 Task: Look for space in Nuevo Imperial, Peru from 11th June, 2023 to 17th June, 2023 for 1 adult in price range Rs.5000 to Rs.12000. Place can be private room with 1 bedroom having 1 bed and 1 bathroom. Property type can be house, flat, guest house, hotel. Booking option can be shelf check-in. Required host language is English.
Action: Mouse pressed left at (414, 106)
Screenshot: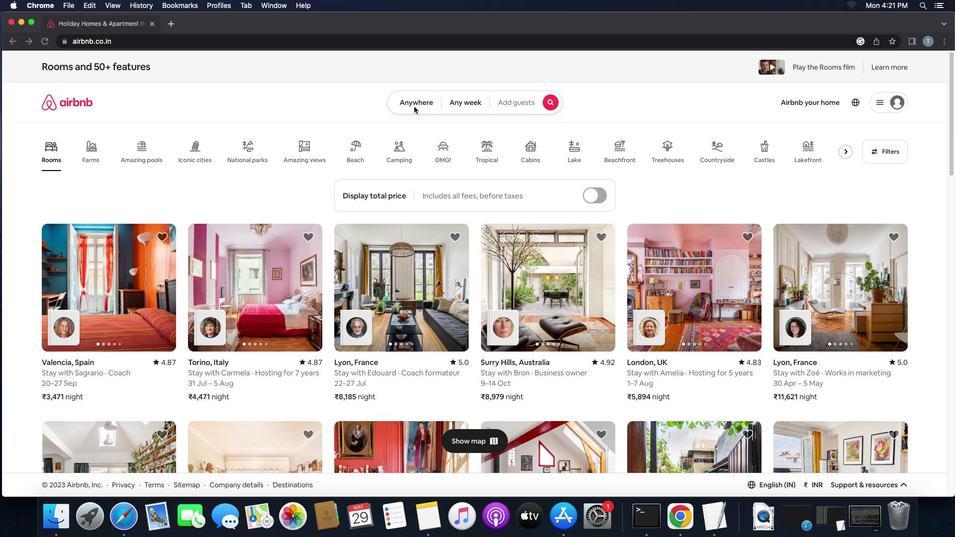 
Action: Mouse pressed left at (414, 106)
Screenshot: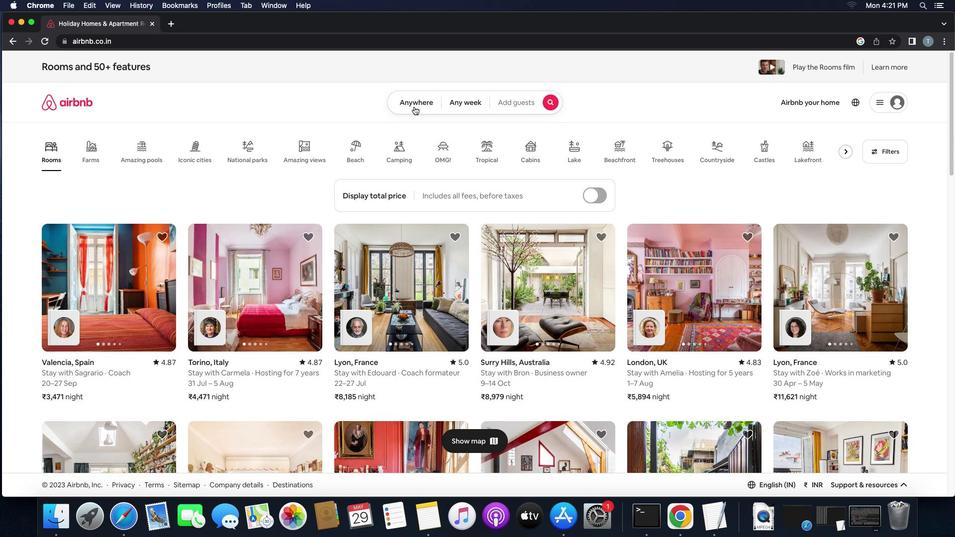 
Action: Mouse moved to (365, 140)
Screenshot: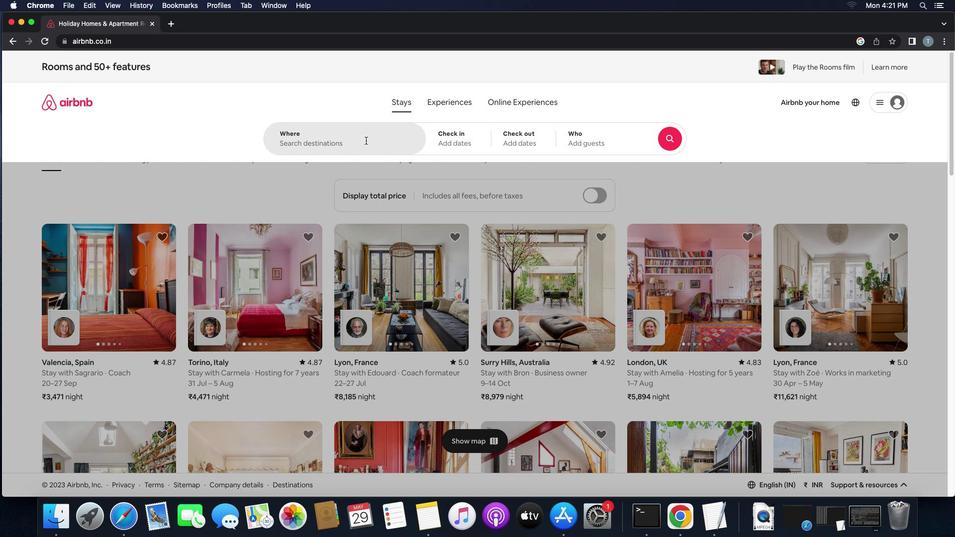 
Action: Mouse pressed left at (365, 140)
Screenshot: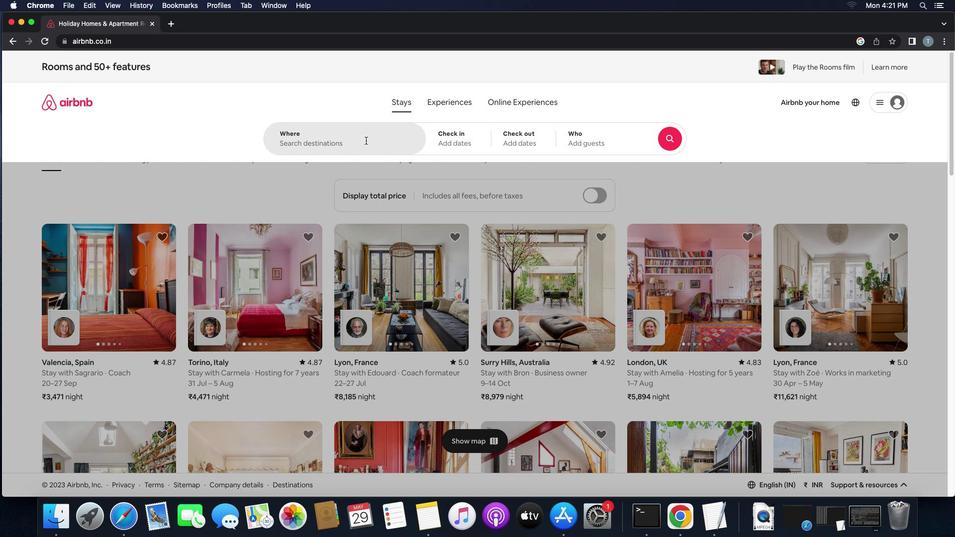 
Action: Key pressed Key.shift'N''u''e''v''o'',''i''m''p''e'
Screenshot: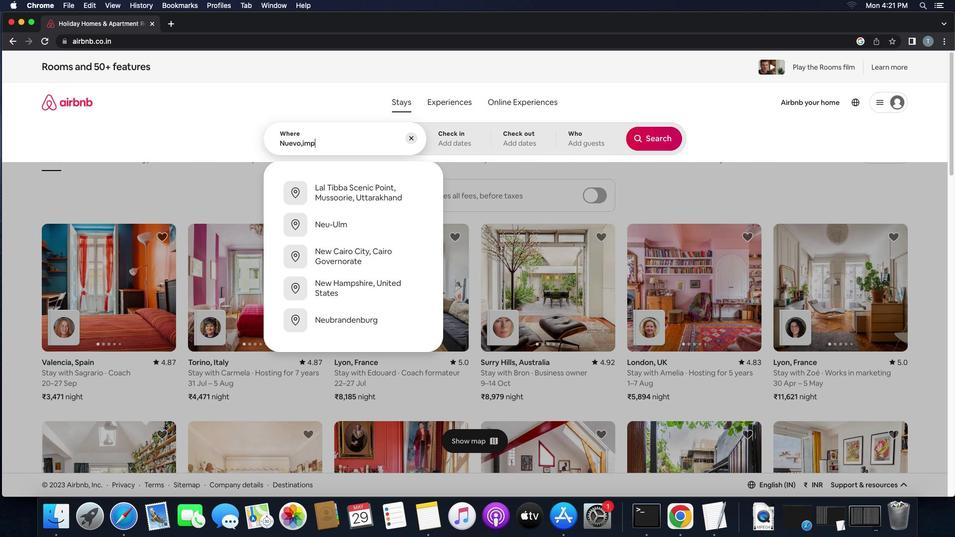 
Action: Mouse moved to (335, 194)
Screenshot: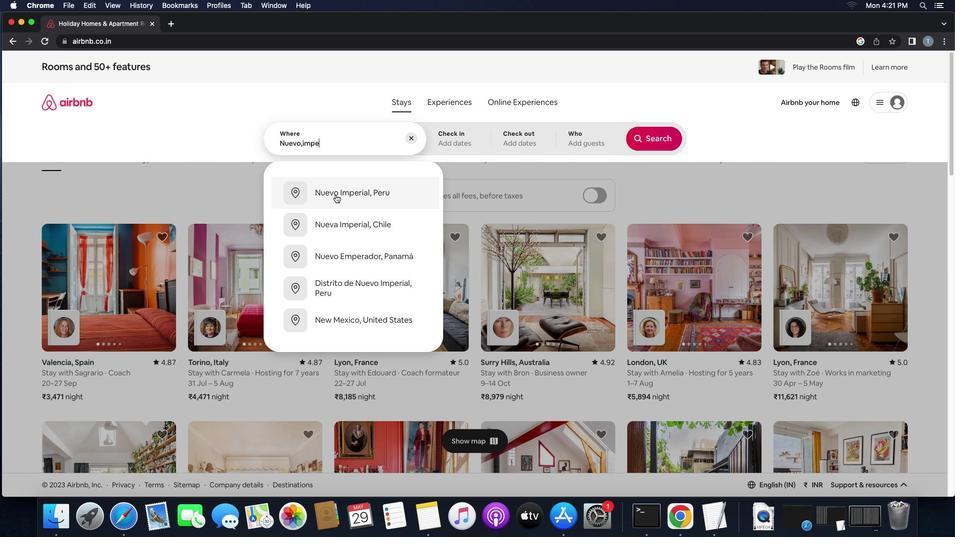 
Action: Mouse pressed left at (335, 194)
Screenshot: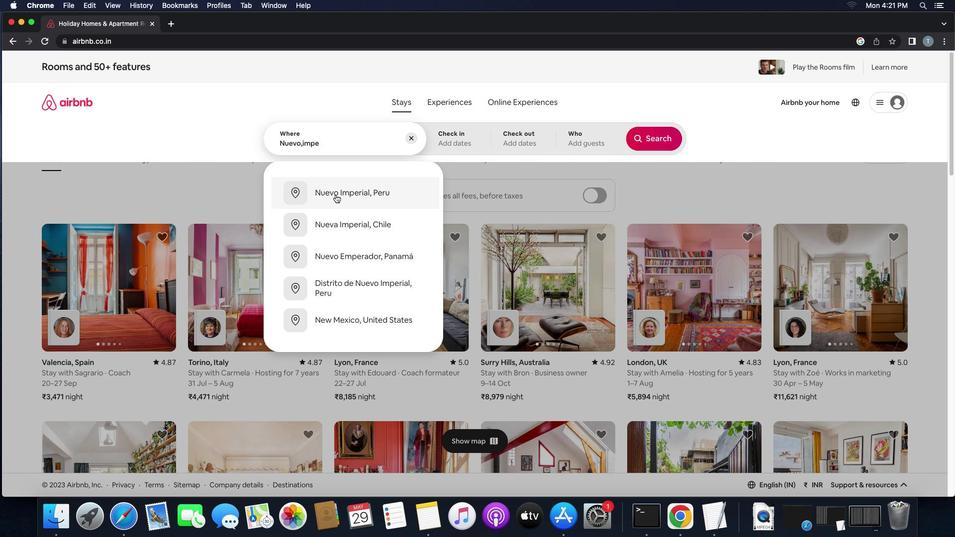 
Action: Mouse moved to (492, 306)
Screenshot: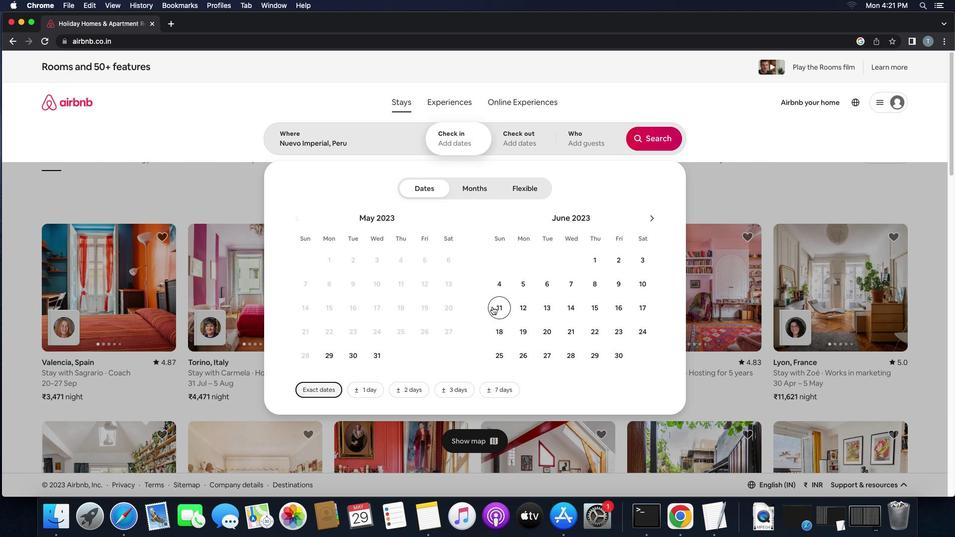 
Action: Mouse pressed left at (492, 306)
Screenshot: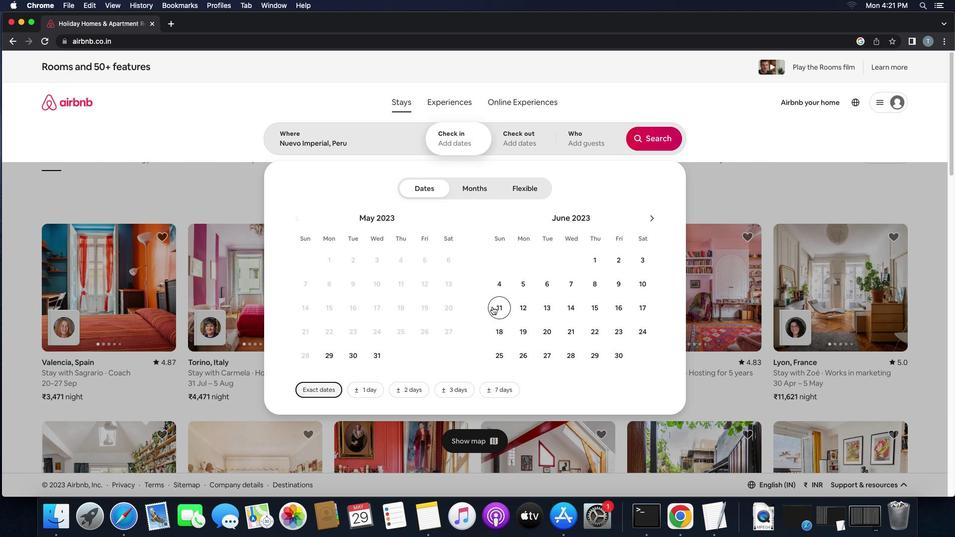 
Action: Mouse moved to (644, 308)
Screenshot: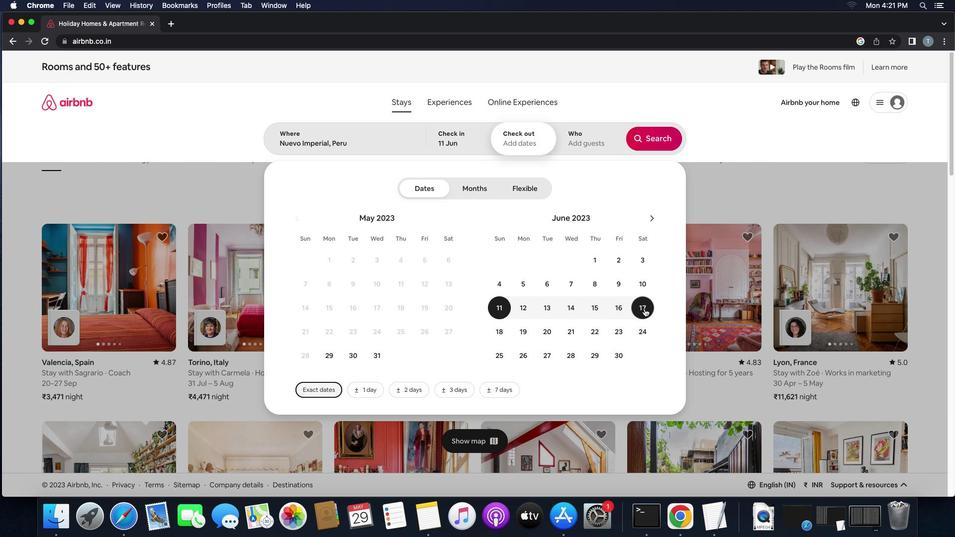 
Action: Mouse pressed left at (644, 308)
Screenshot: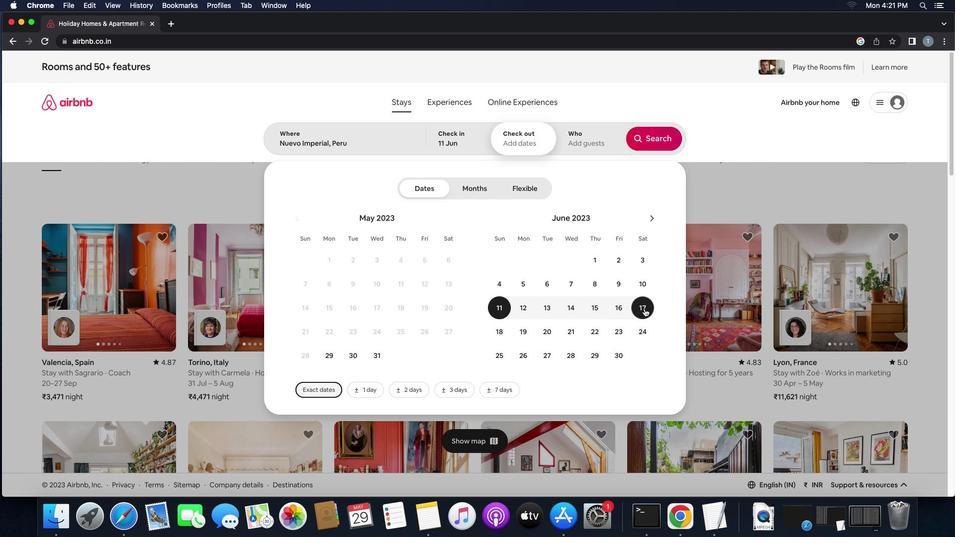 
Action: Mouse moved to (588, 147)
Screenshot: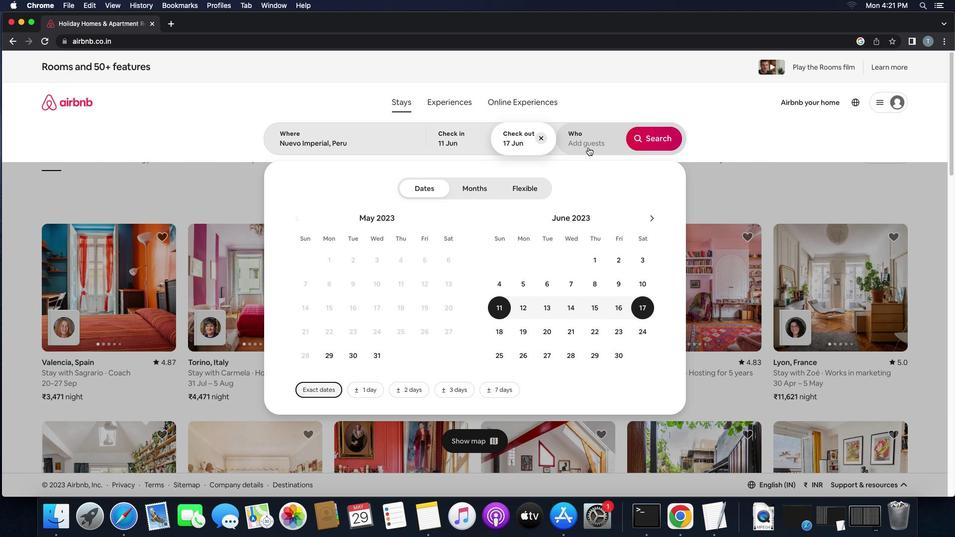 
Action: Mouse pressed left at (588, 147)
Screenshot: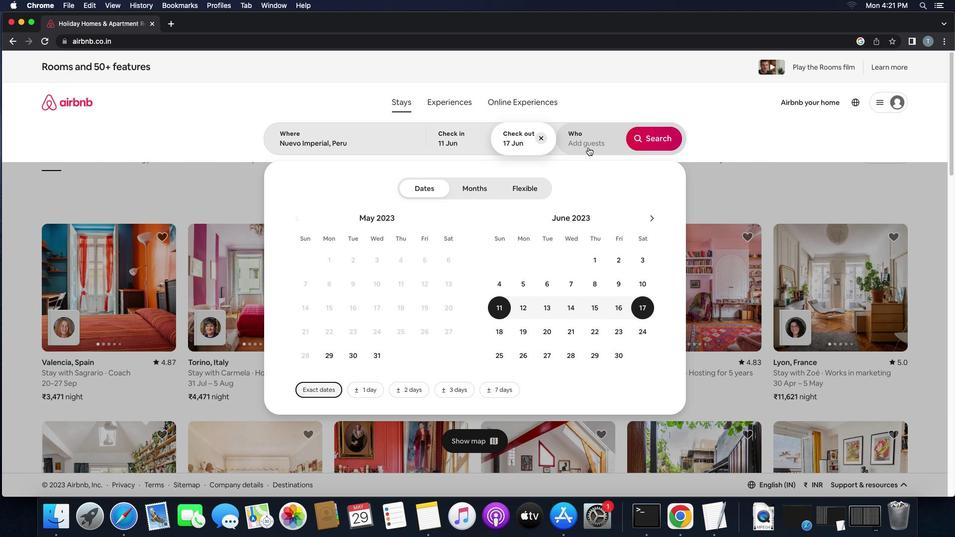 
Action: Mouse moved to (658, 191)
Screenshot: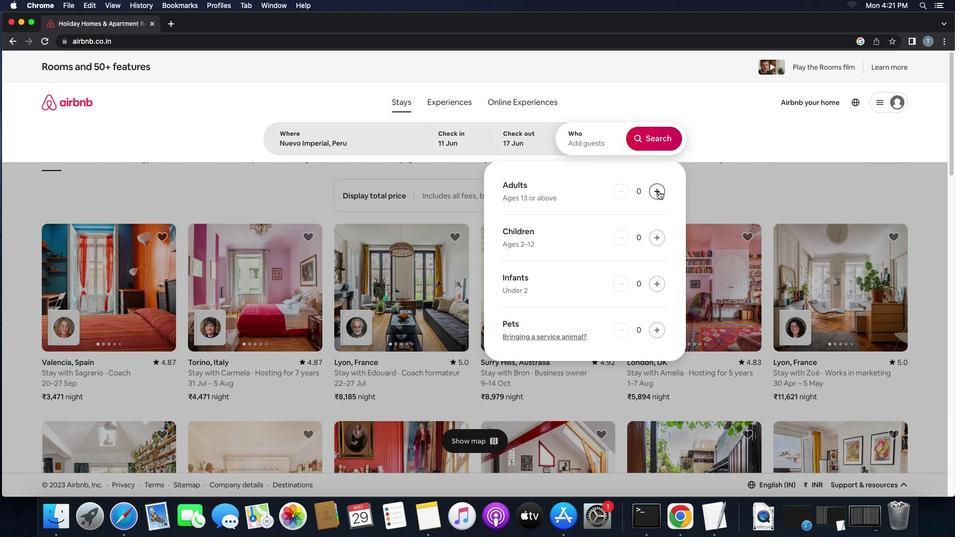 
Action: Mouse pressed left at (658, 191)
Screenshot: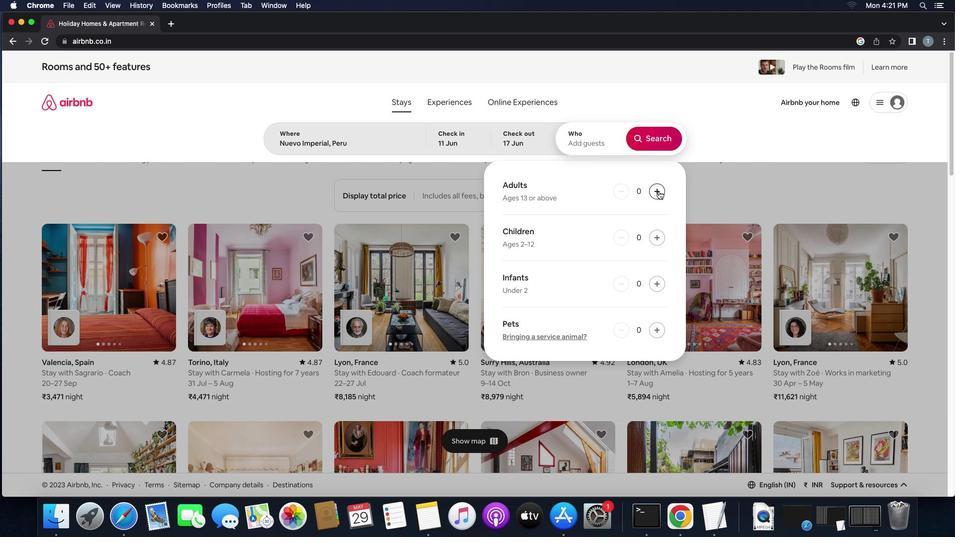 
Action: Mouse moved to (667, 136)
Screenshot: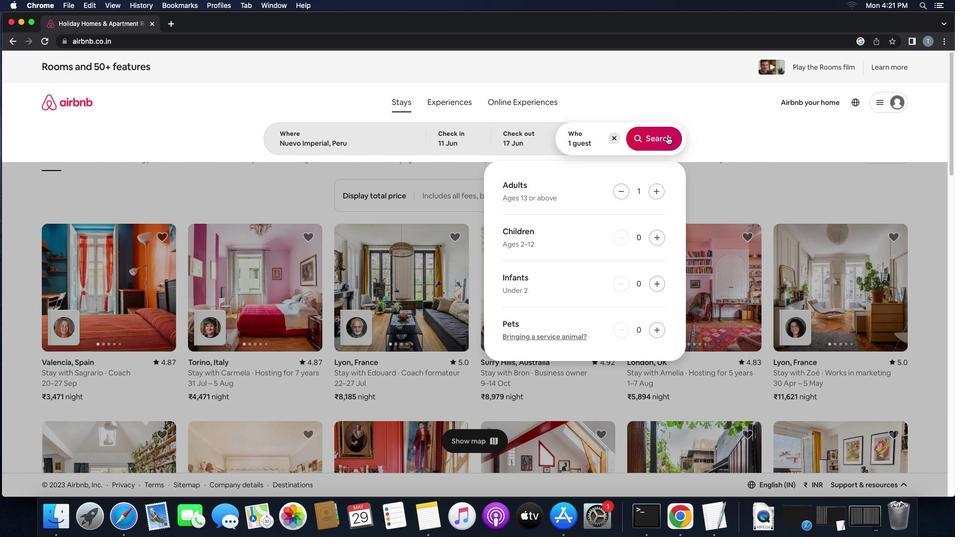 
Action: Mouse pressed left at (667, 136)
Screenshot: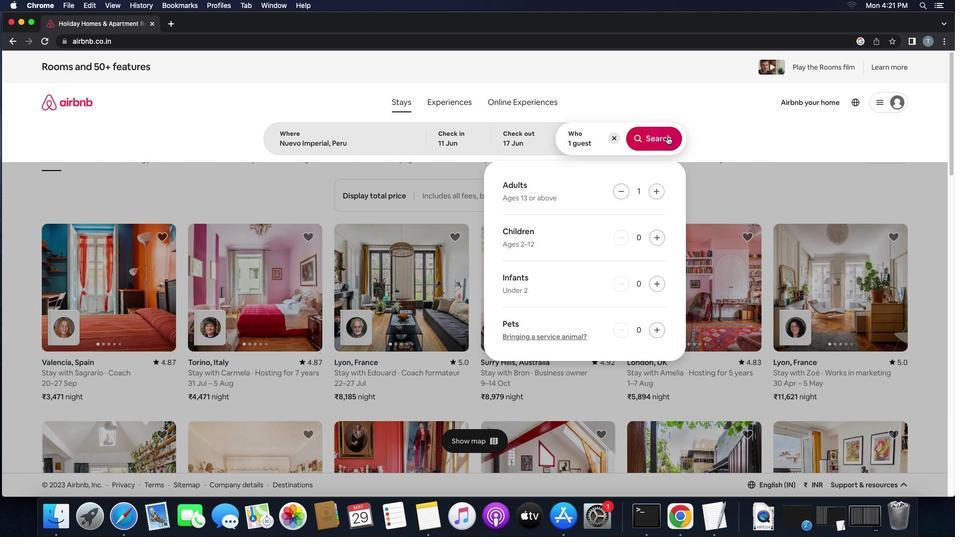 
Action: Mouse moved to (923, 111)
Screenshot: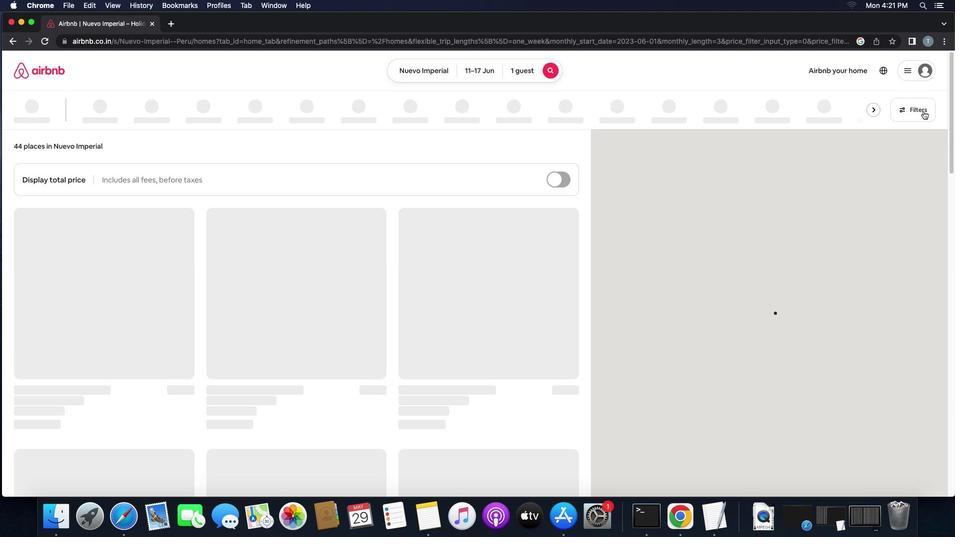 
Action: Mouse pressed left at (923, 111)
Screenshot: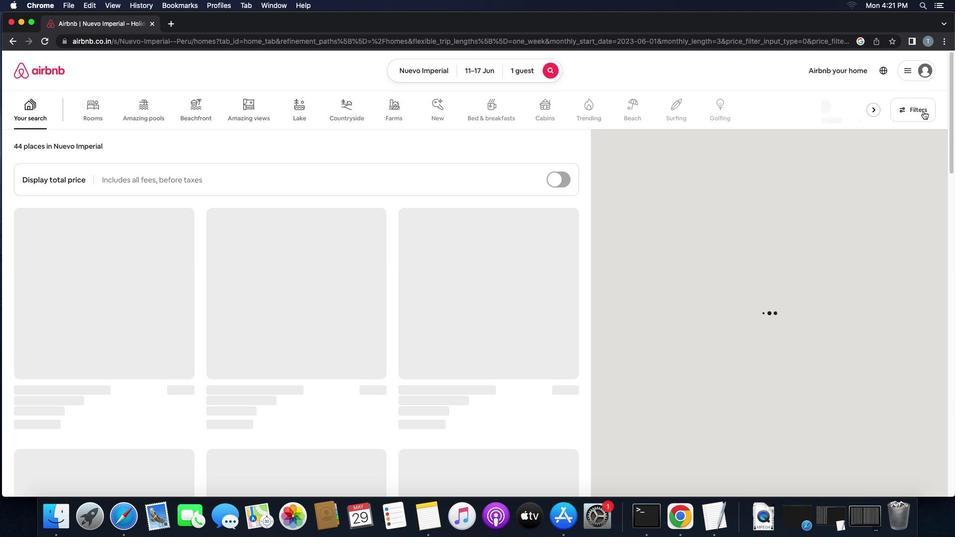 
Action: Mouse moved to (403, 234)
Screenshot: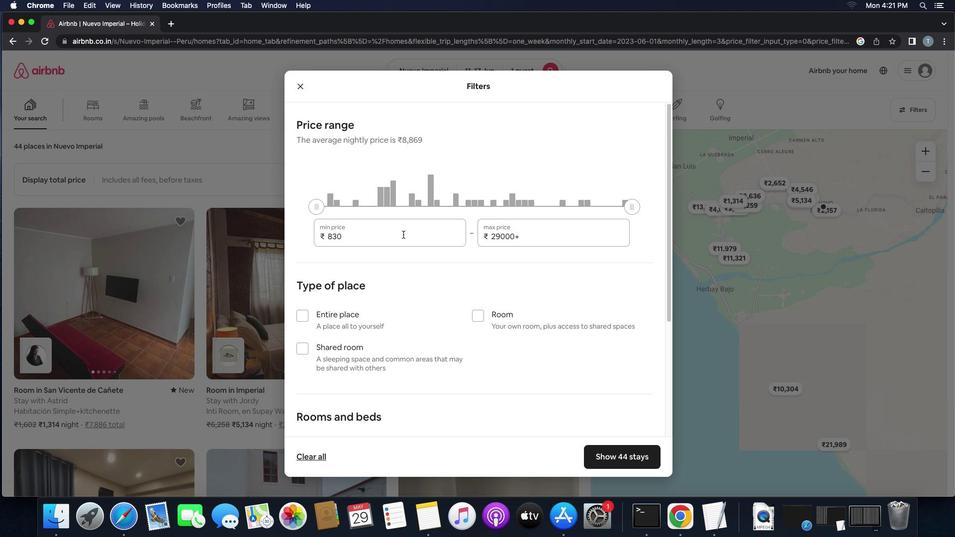 
Action: Mouse pressed left at (403, 234)
Screenshot: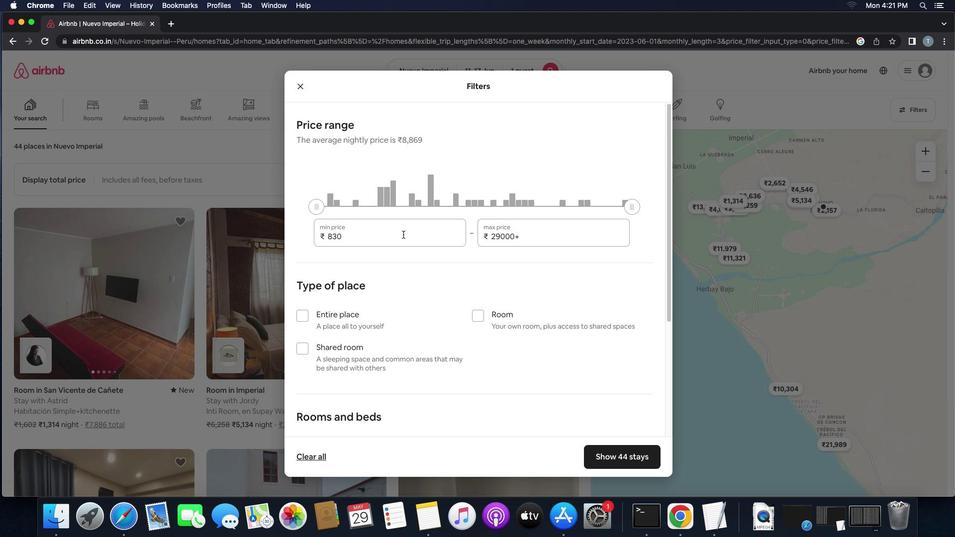 
Action: Mouse moved to (401, 235)
Screenshot: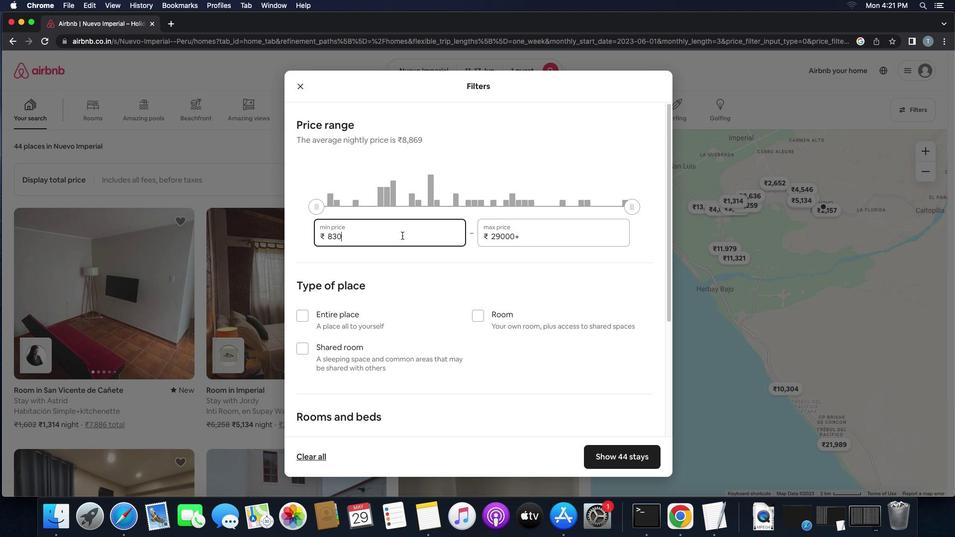 
Action: Key pressed Key.backspaceKey.backspaceKey.backspaceKey.backspaceKey.backspace
Screenshot: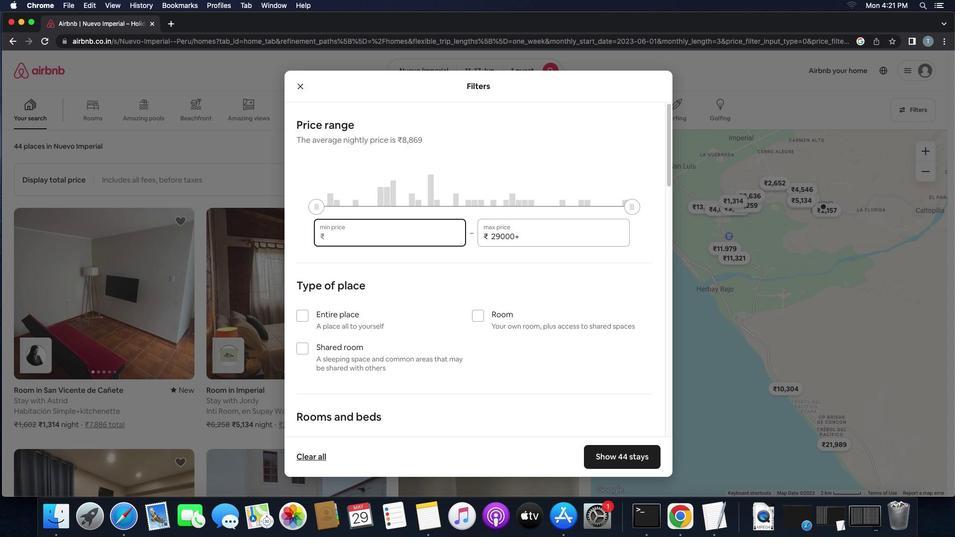 
Action: Mouse moved to (401, 235)
Screenshot: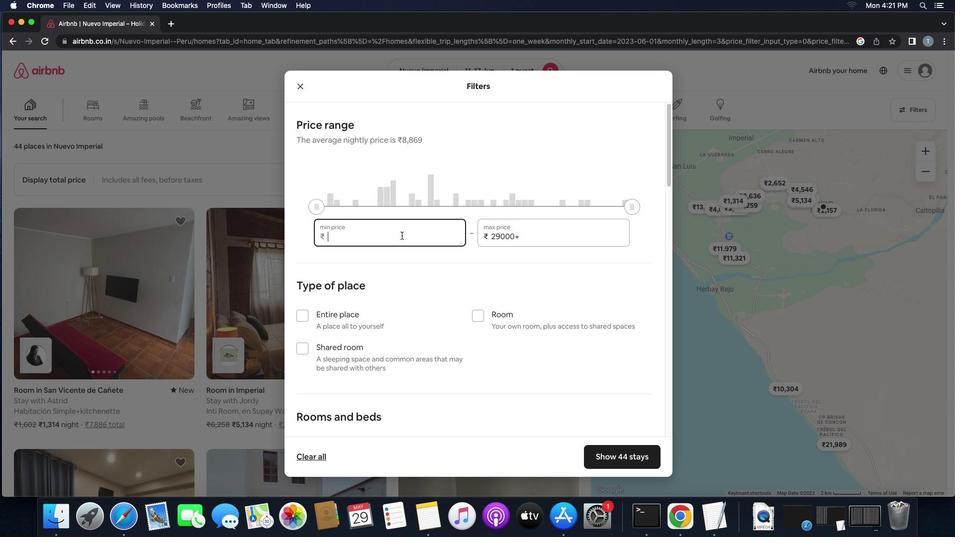 
Action: Key pressed '5''0''0''0'
Screenshot: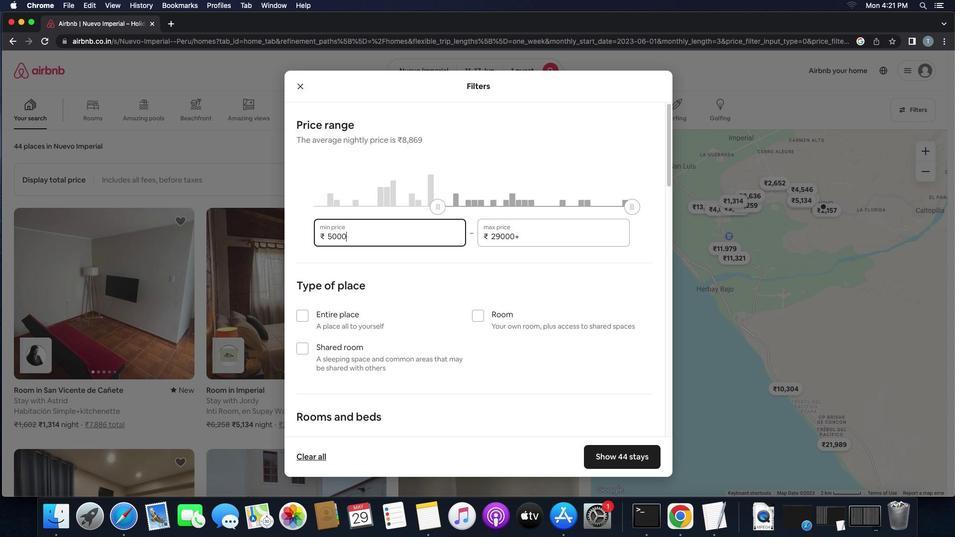 
Action: Mouse moved to (533, 234)
Screenshot: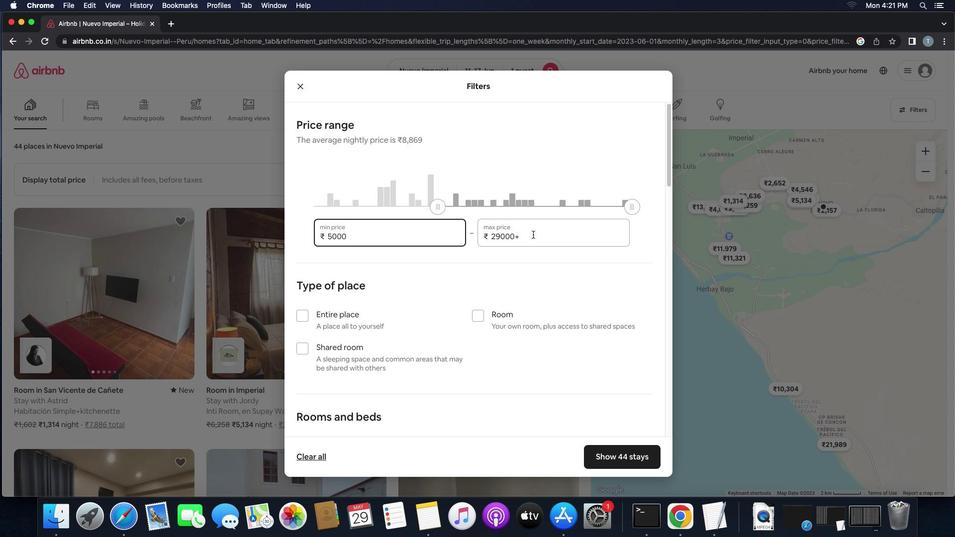 
Action: Mouse pressed left at (533, 234)
Screenshot: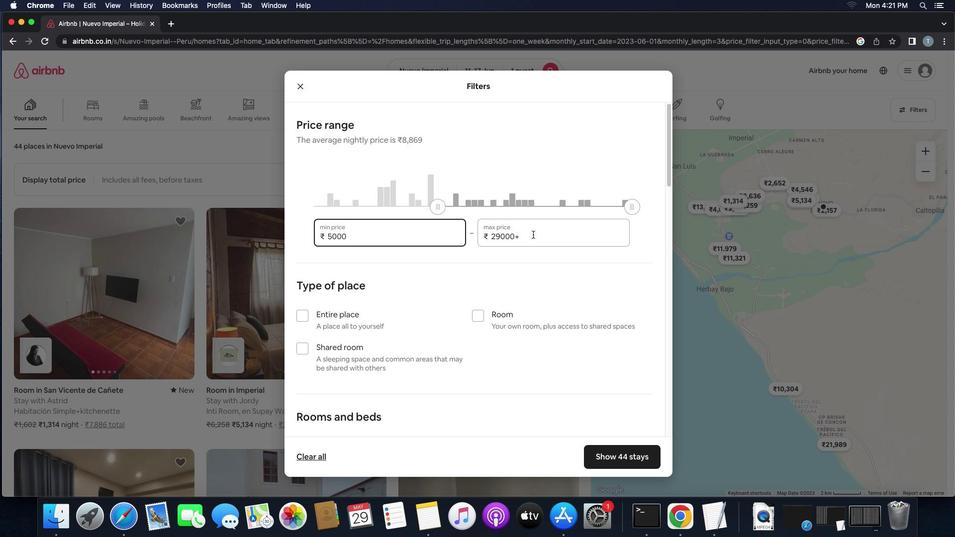 
Action: Mouse moved to (539, 239)
Screenshot: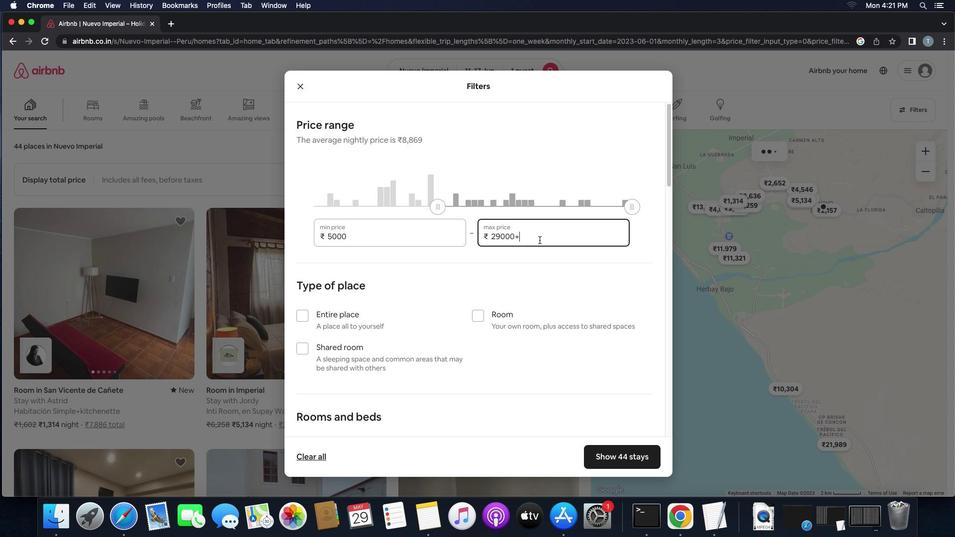 
Action: Key pressed Key.backspaceKey.backspaceKey.backspaceKey.backspaceKey.backspaceKey.backspaceKey.backspace'1''2''0''0''0'
Screenshot: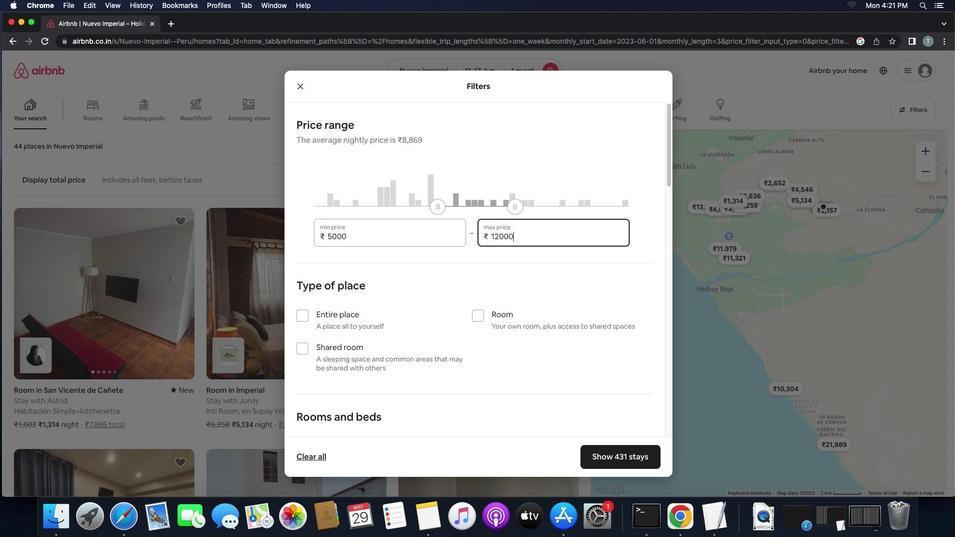 
Action: Mouse moved to (479, 310)
Screenshot: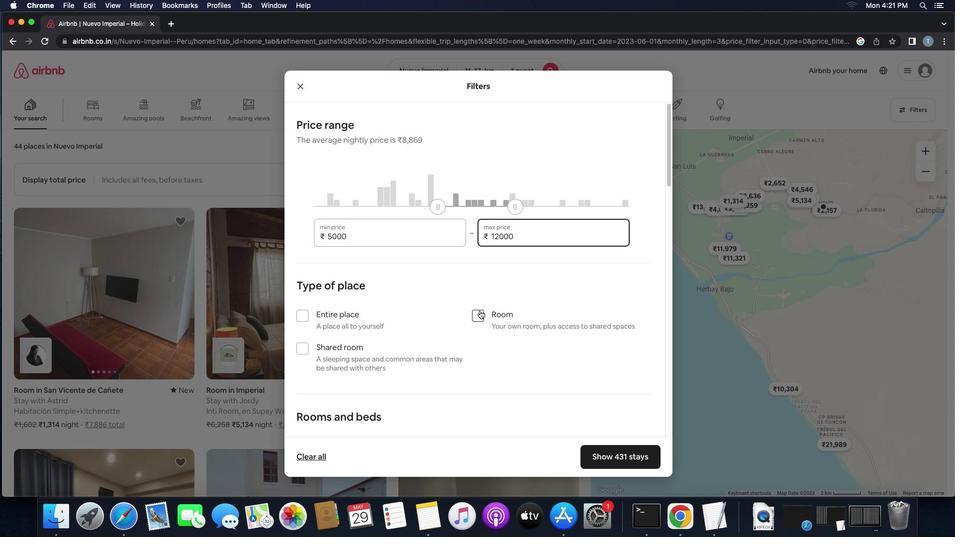 
Action: Mouse pressed left at (479, 310)
Screenshot: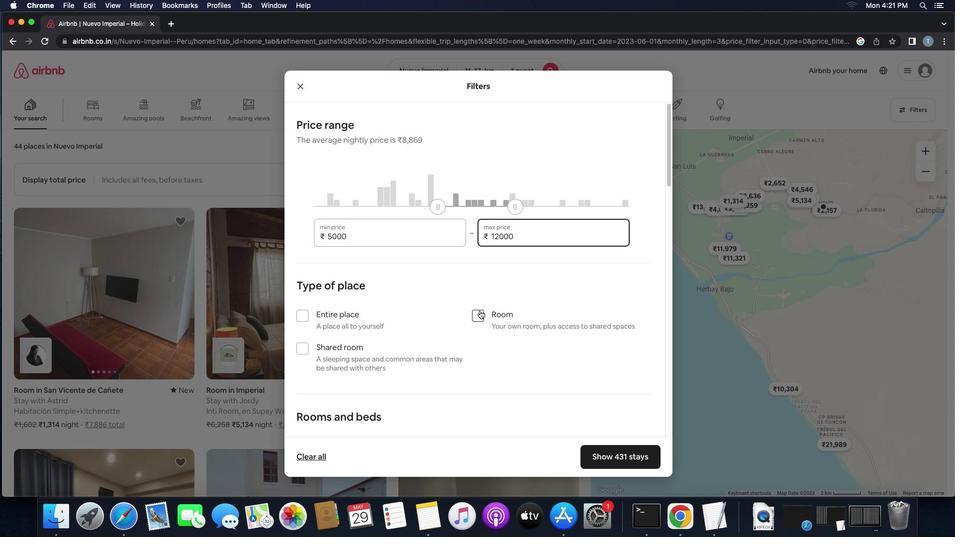 
Action: Mouse moved to (479, 299)
Screenshot: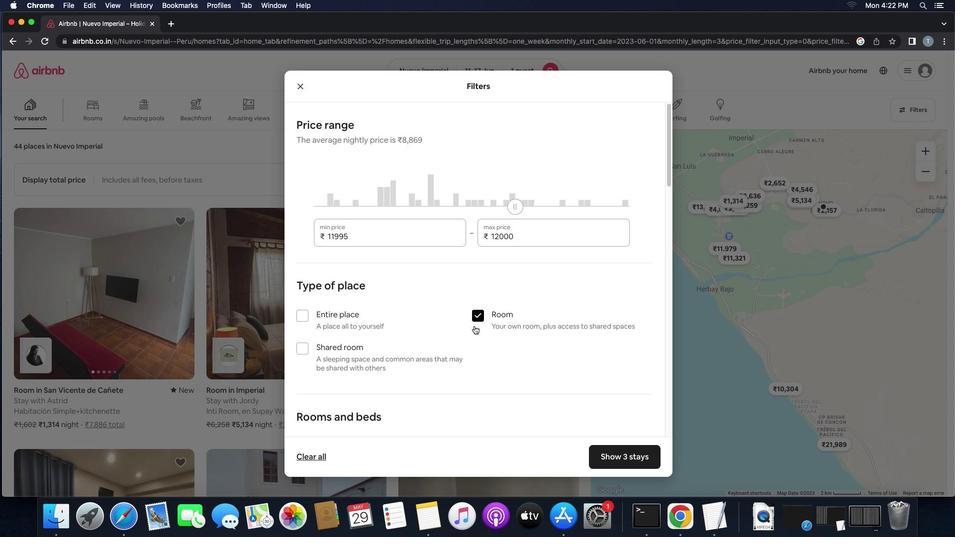 
Action: Mouse scrolled (479, 299) with delta (0, 0)
Screenshot: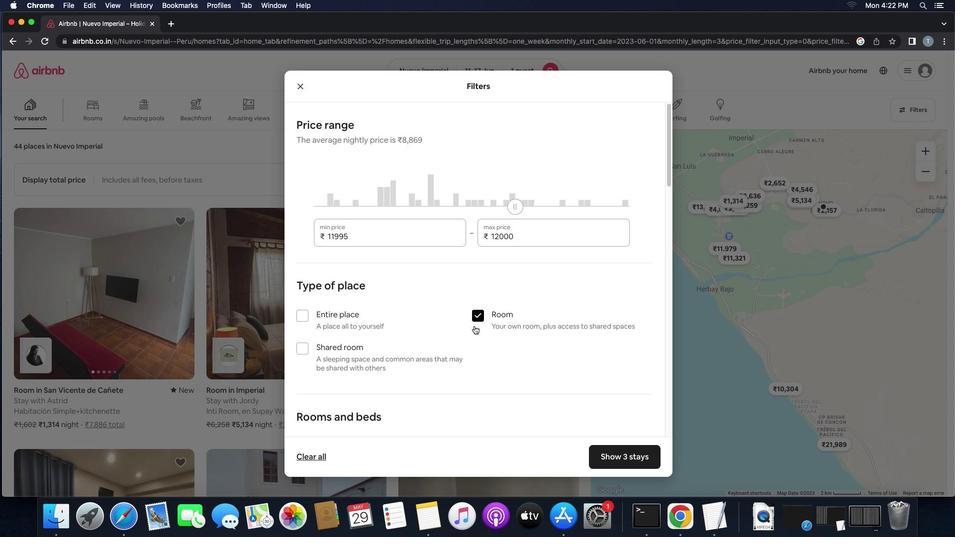 
Action: Mouse moved to (474, 326)
Screenshot: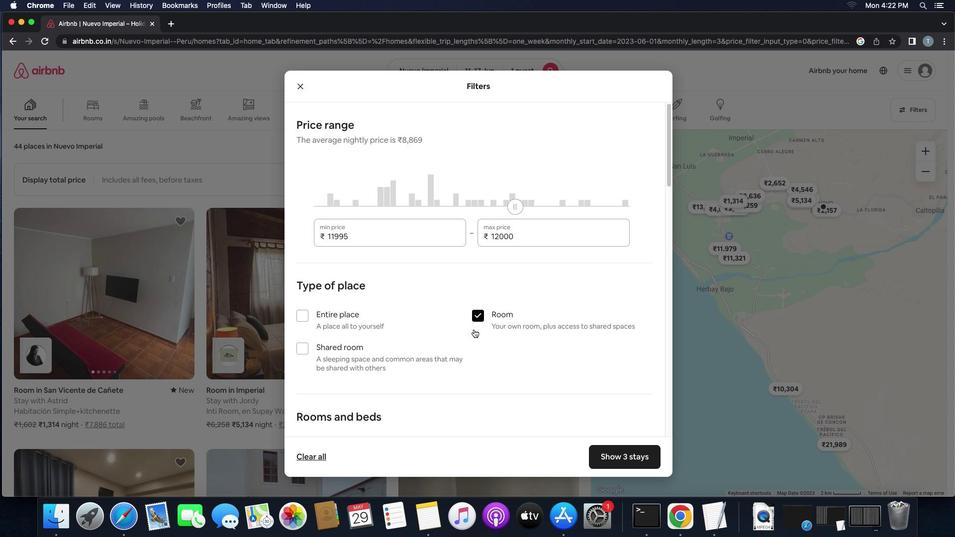 
Action: Mouse scrolled (474, 326) with delta (0, 0)
Screenshot: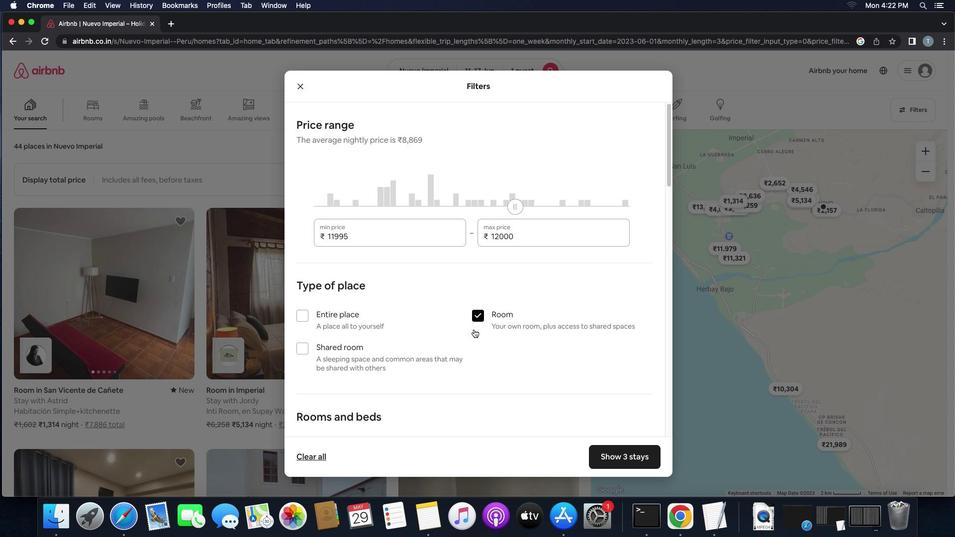 
Action: Mouse moved to (455, 358)
Screenshot: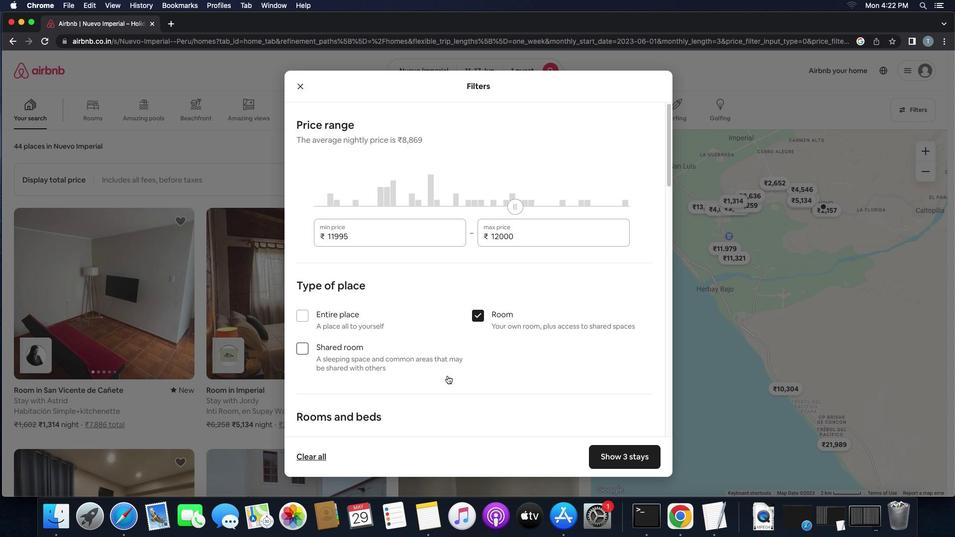 
Action: Mouse scrolled (455, 358) with delta (0, 0)
Screenshot: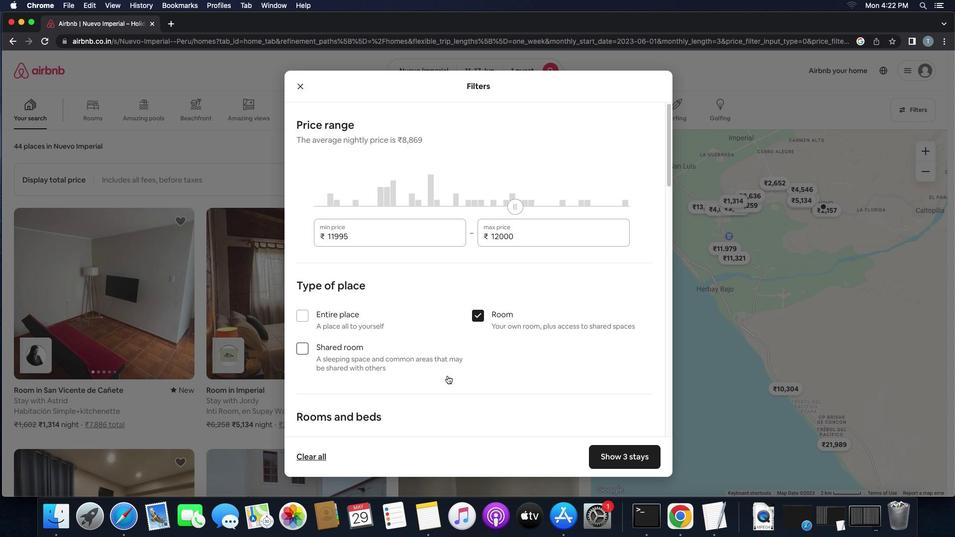 
Action: Mouse moved to (441, 402)
Screenshot: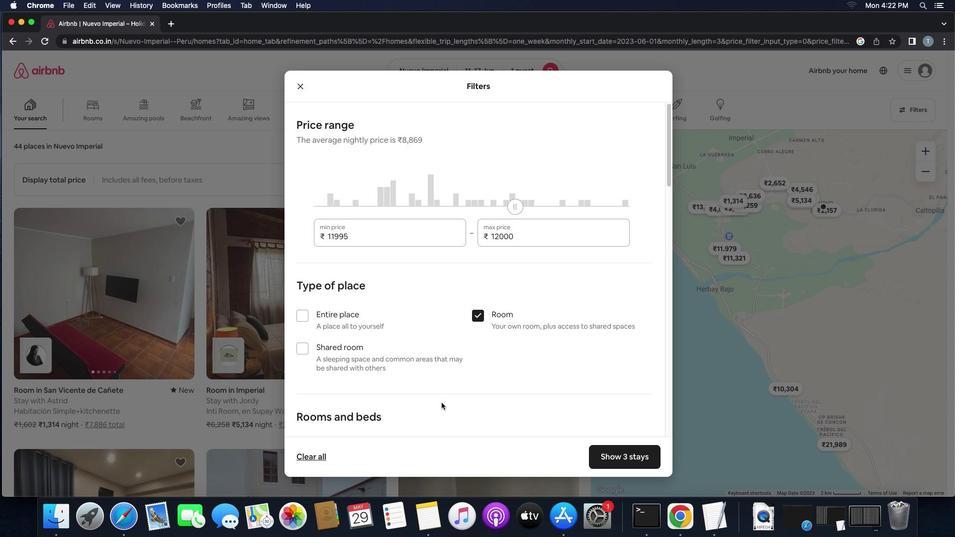 
Action: Mouse scrolled (441, 402) with delta (0, 0)
Screenshot: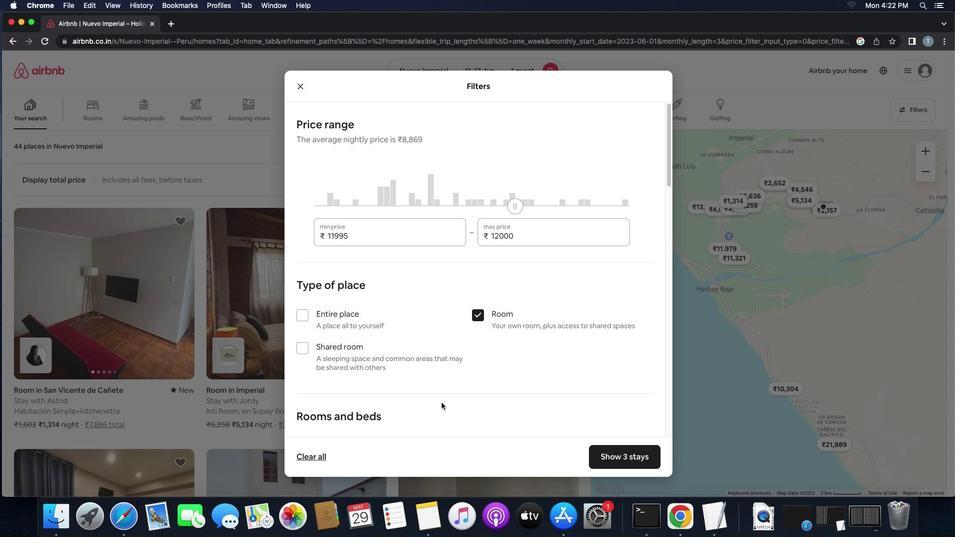 
Action: Mouse scrolled (441, 402) with delta (0, 0)
Screenshot: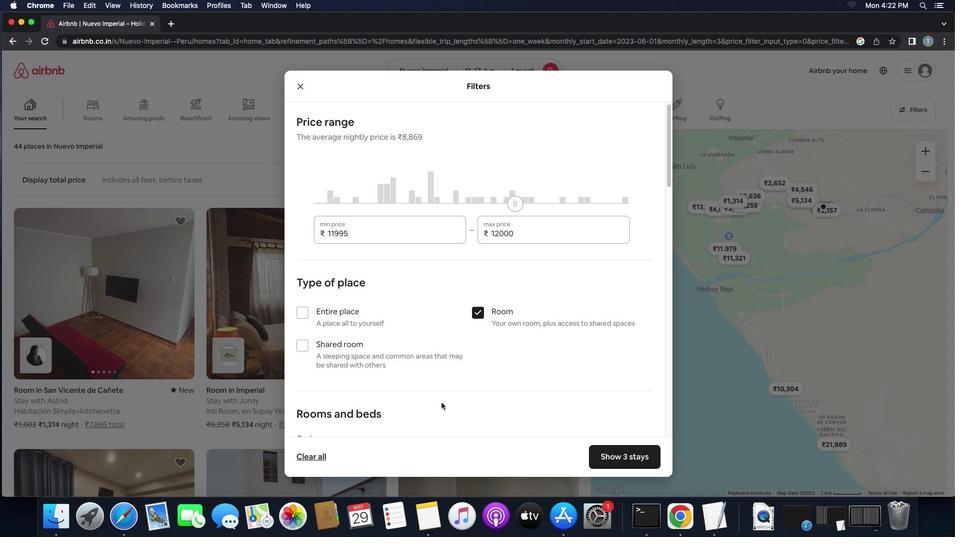 
Action: Mouse scrolled (441, 402) with delta (0, 0)
Screenshot: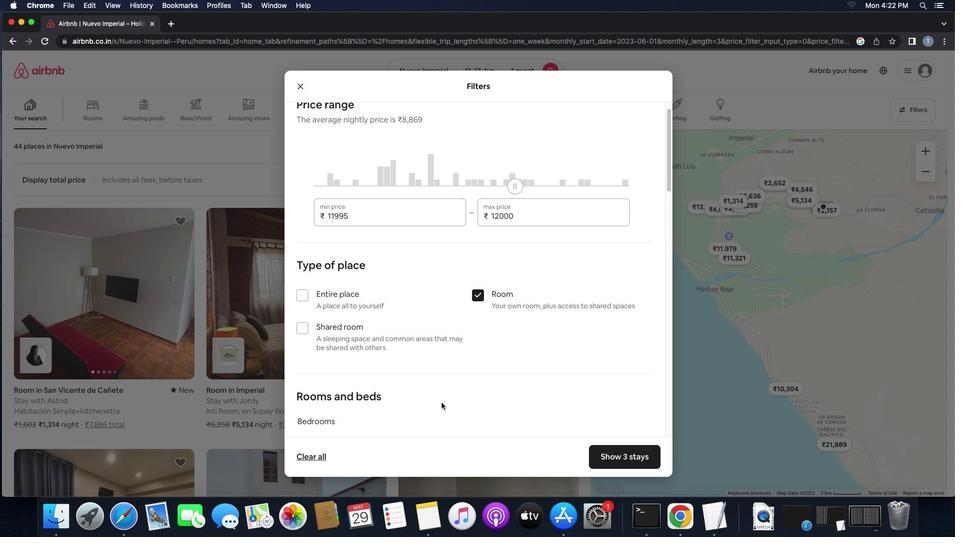 
Action: Mouse moved to (441, 394)
Screenshot: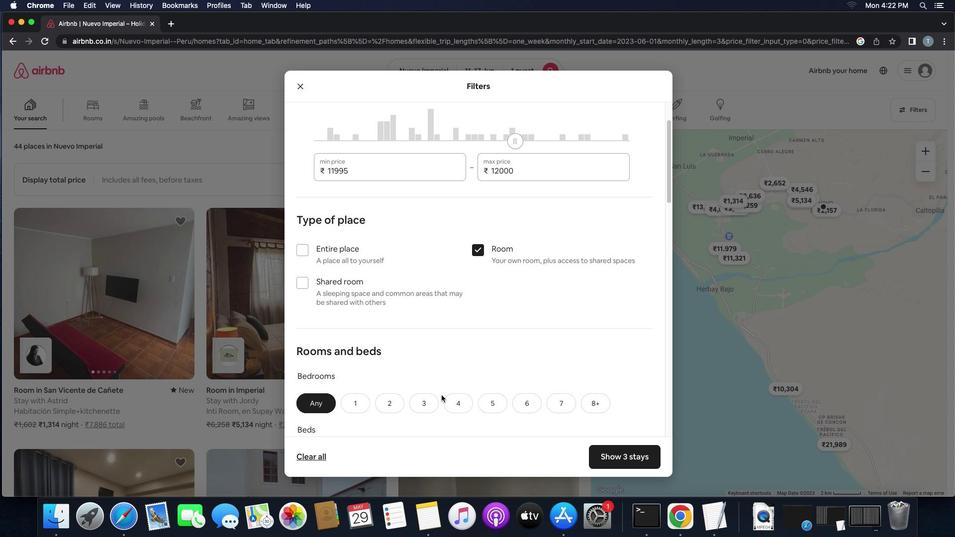 
Action: Mouse scrolled (441, 394) with delta (0, 0)
Screenshot: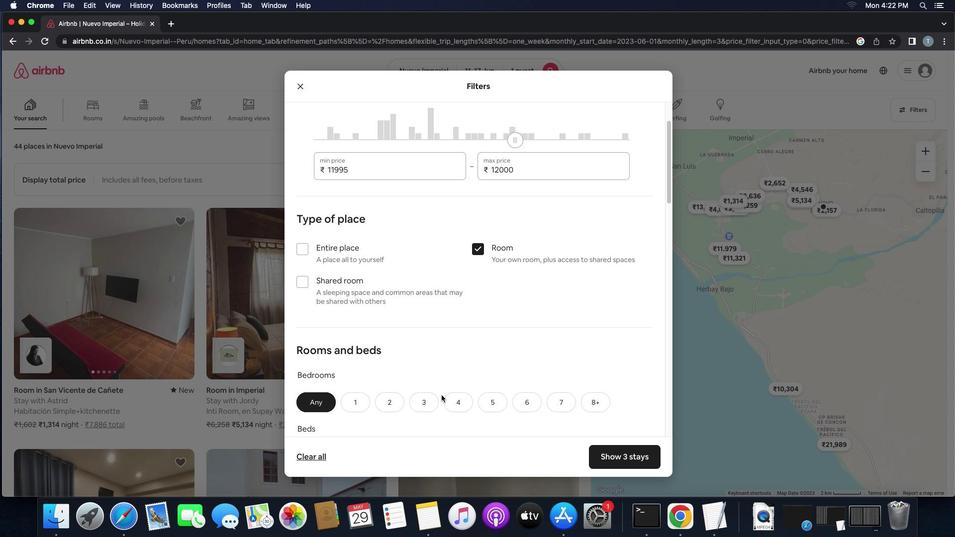
Action: Mouse scrolled (441, 394) with delta (0, 0)
Screenshot: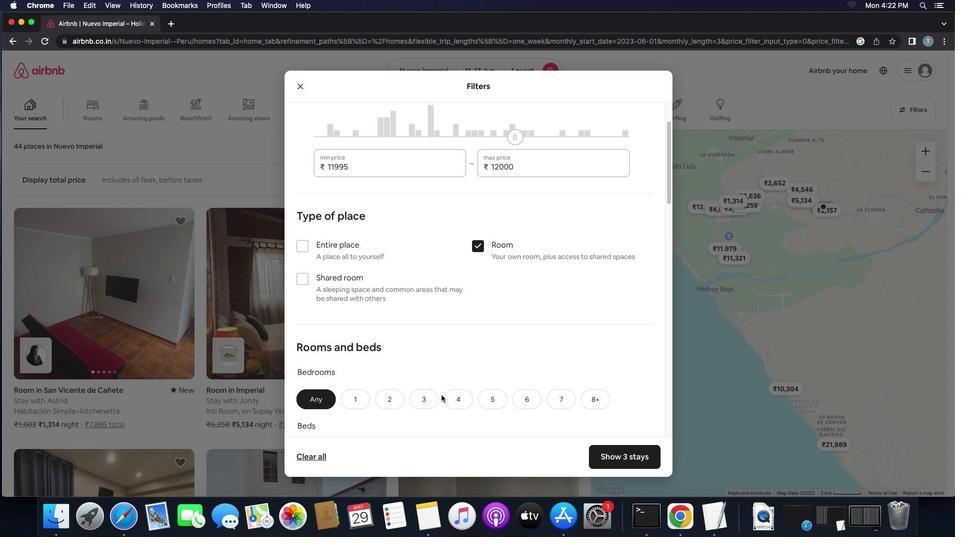 
Action: Mouse scrolled (441, 394) with delta (0, 0)
Screenshot: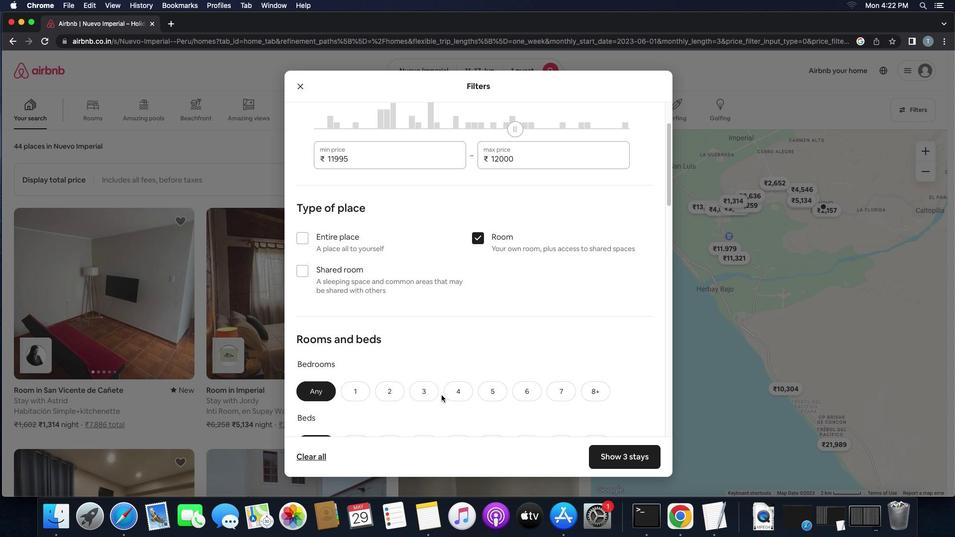 
Action: Mouse scrolled (441, 394) with delta (0, 0)
Screenshot: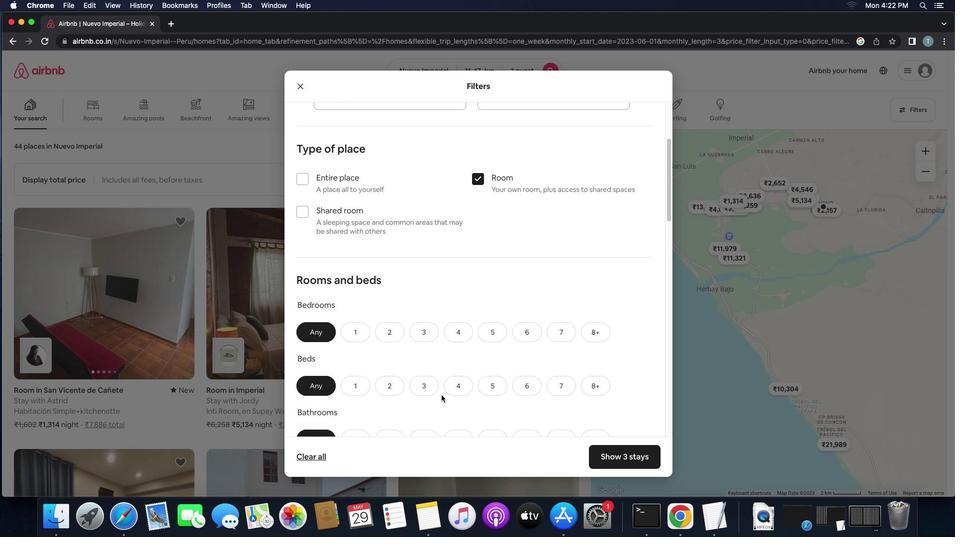
Action: Mouse scrolled (441, 394) with delta (0, 0)
Screenshot: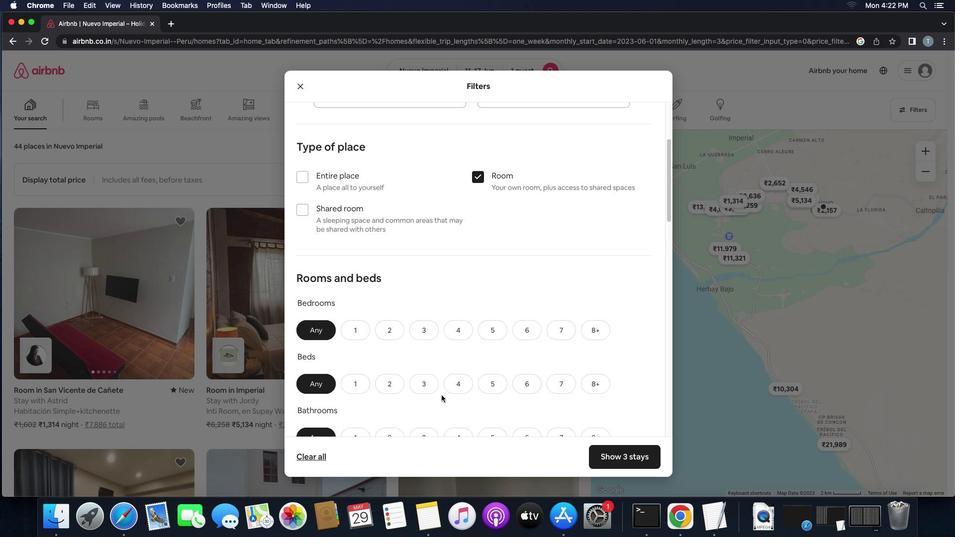 
Action: Mouse scrolled (441, 394) with delta (0, 0)
Screenshot: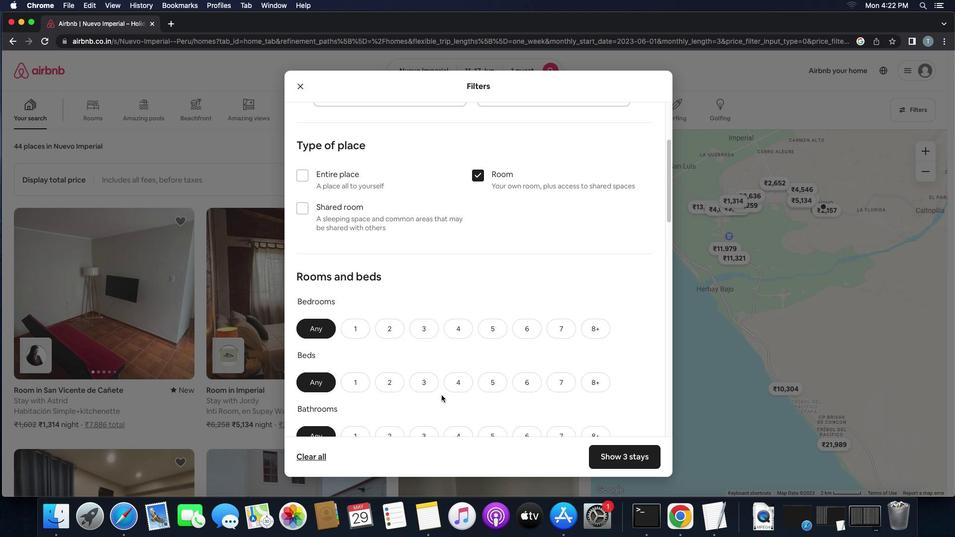 
Action: Mouse scrolled (441, 394) with delta (0, 0)
Screenshot: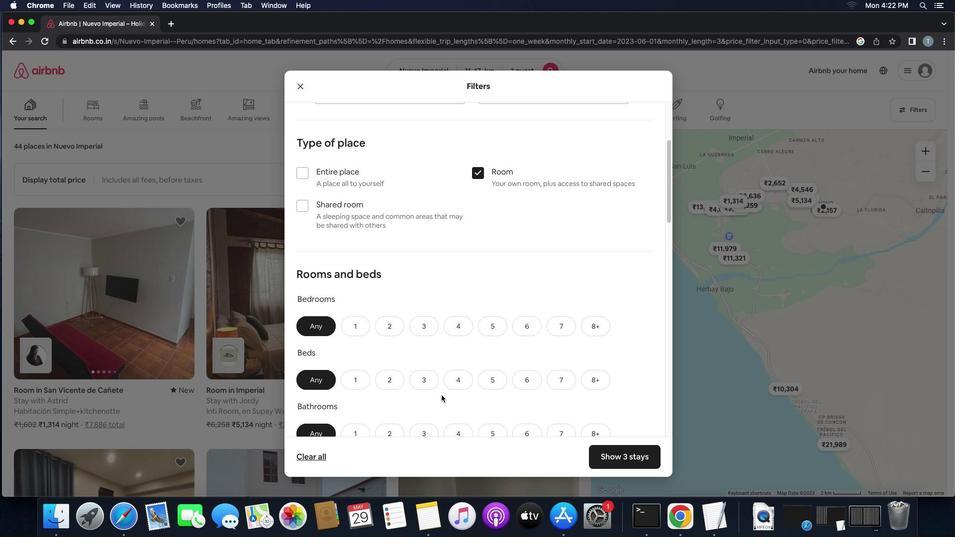 
Action: Mouse moved to (381, 316)
Screenshot: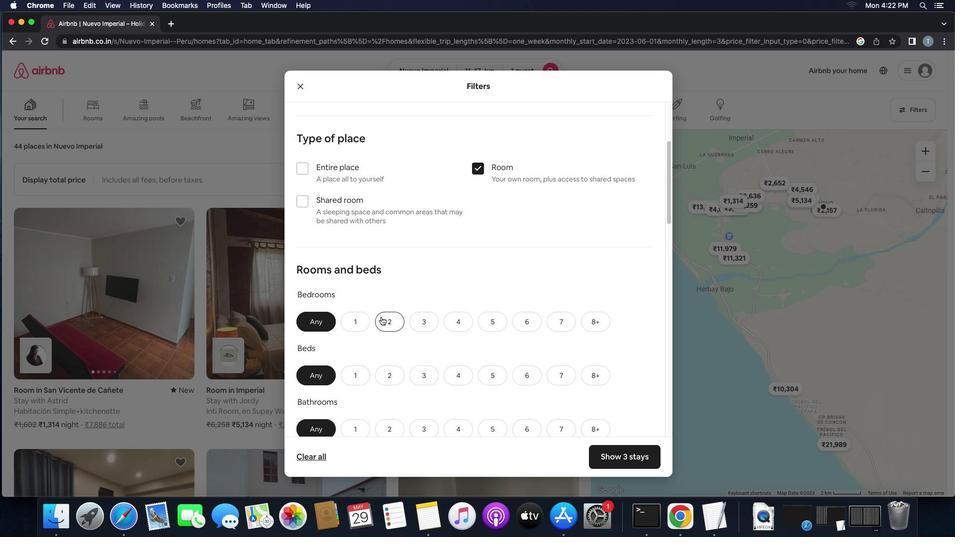 
Action: Mouse scrolled (381, 316) with delta (0, 0)
Screenshot: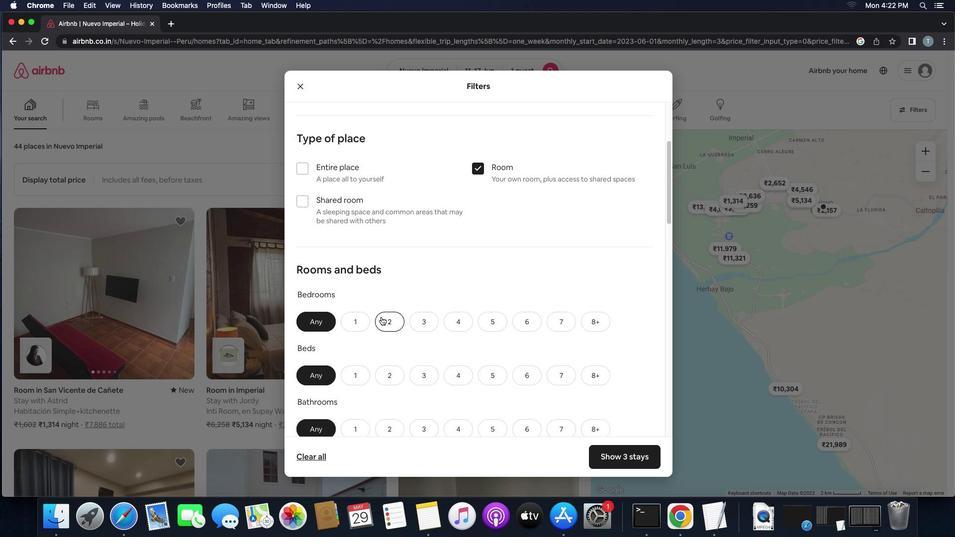 
Action: Mouse scrolled (381, 316) with delta (0, 0)
Screenshot: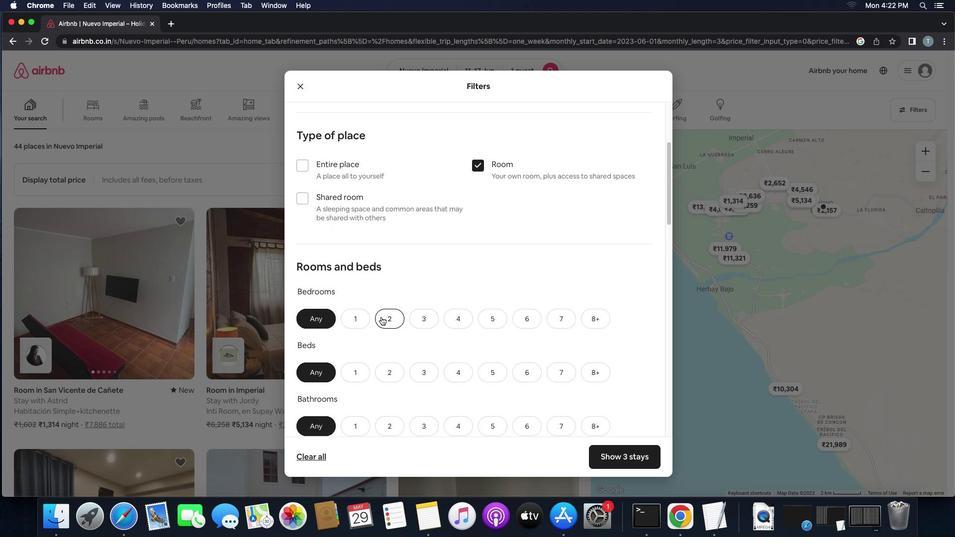
Action: Mouse moved to (345, 307)
Screenshot: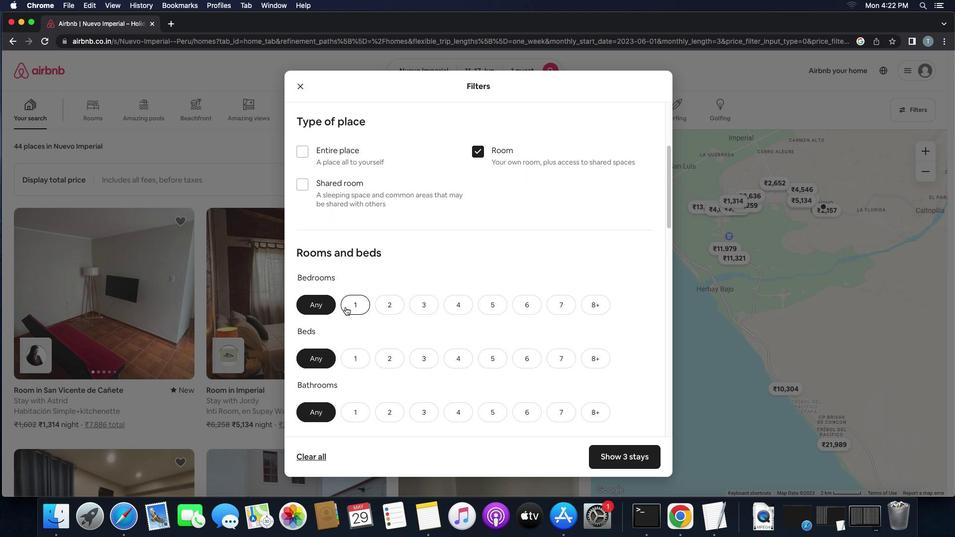 
Action: Mouse pressed left at (345, 307)
Screenshot: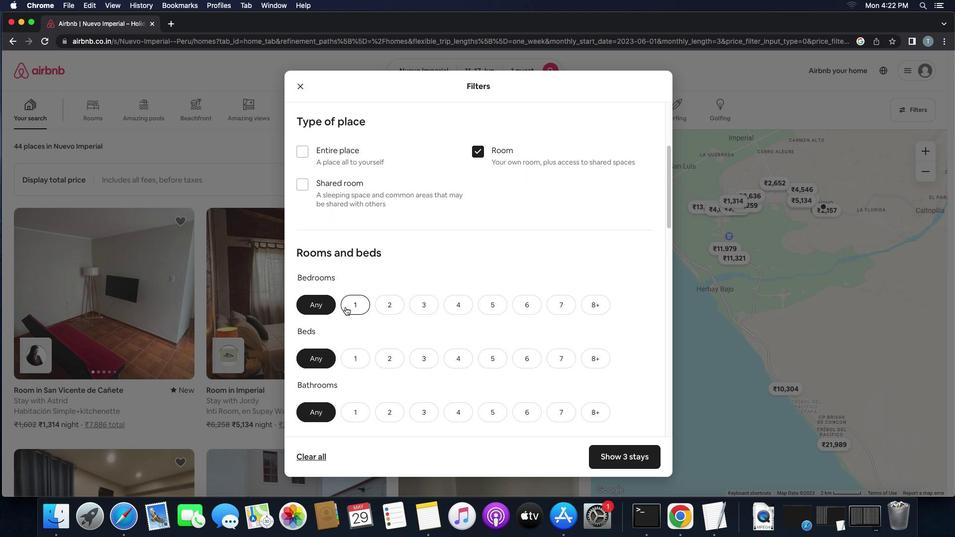
Action: Mouse moved to (358, 359)
Screenshot: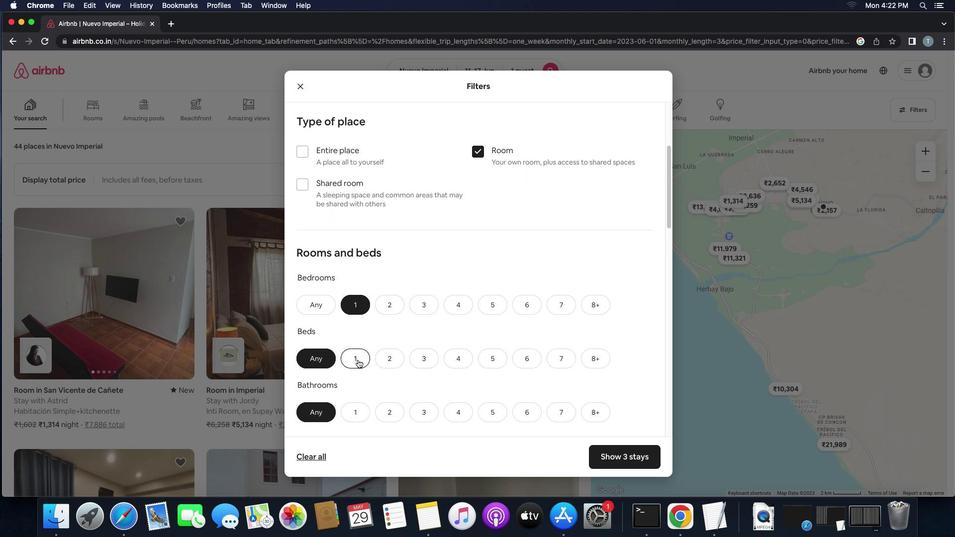 
Action: Mouse pressed left at (358, 359)
Screenshot: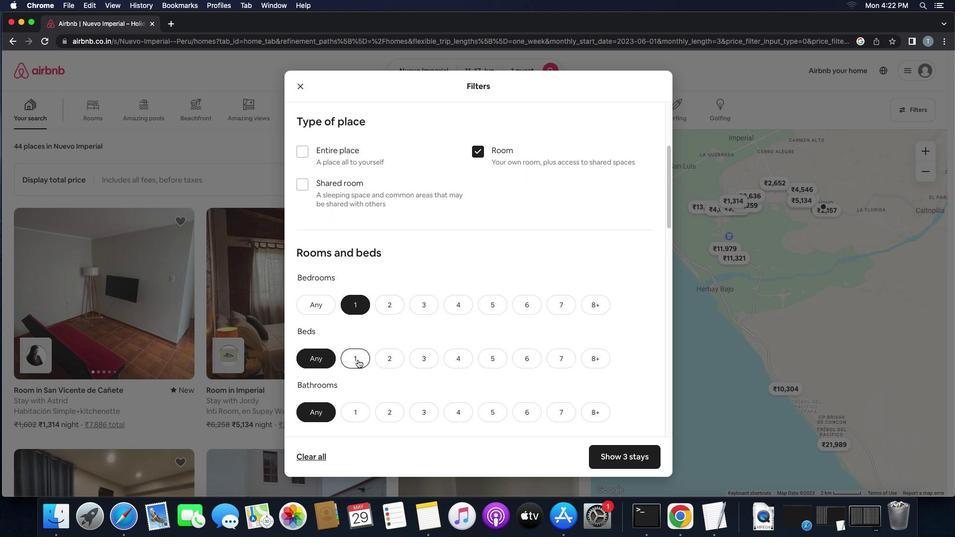 
Action: Mouse moved to (364, 412)
Screenshot: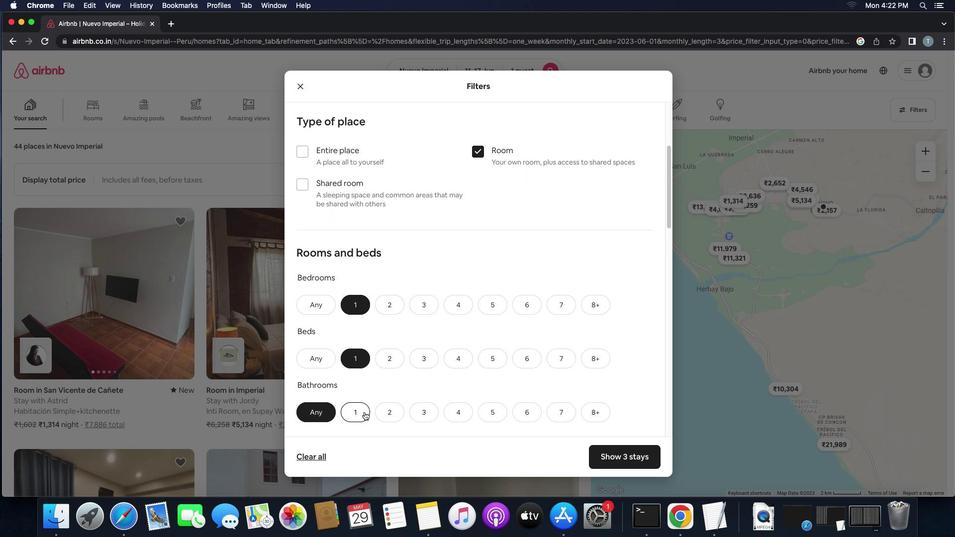 
Action: Mouse pressed left at (364, 412)
Screenshot: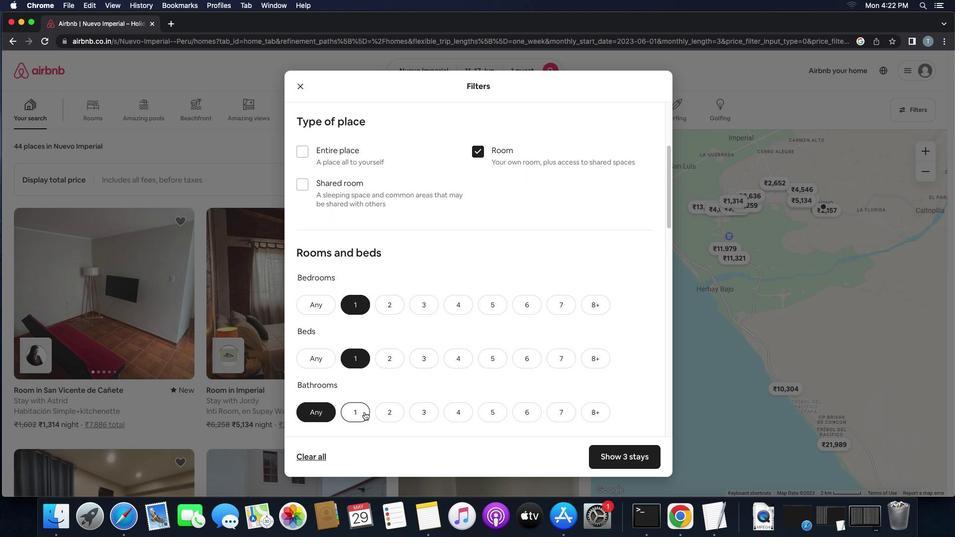 
Action: Mouse moved to (457, 397)
Screenshot: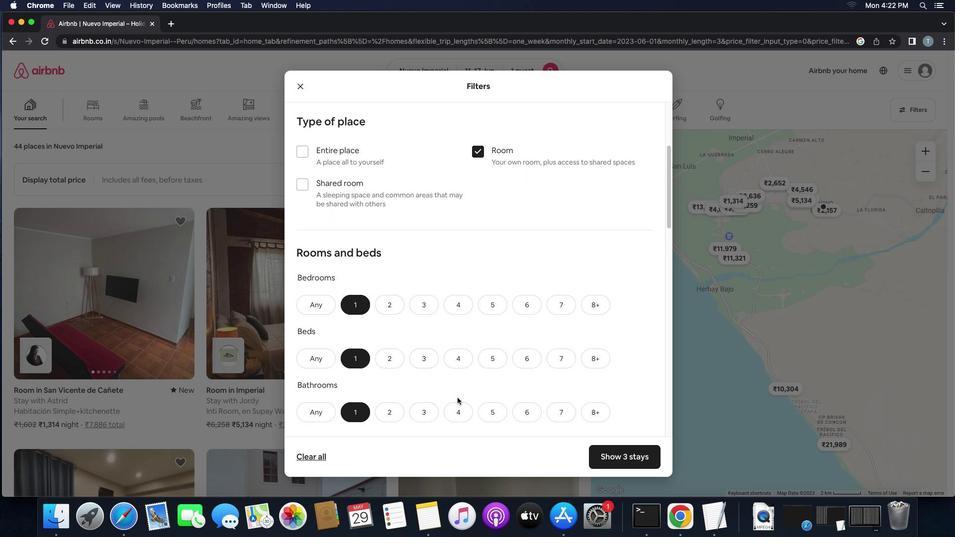 
Action: Mouse scrolled (457, 397) with delta (0, 0)
Screenshot: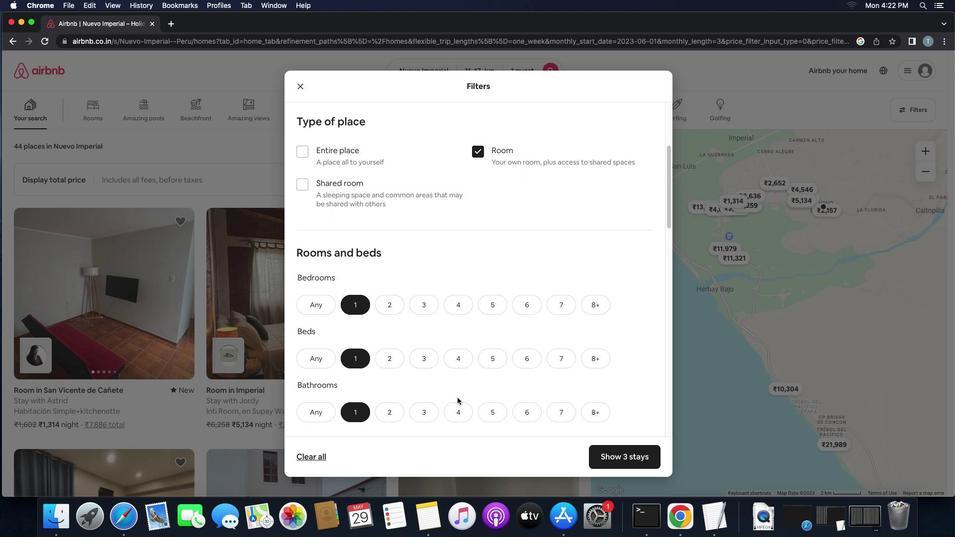 
Action: Mouse scrolled (457, 397) with delta (0, 0)
Screenshot: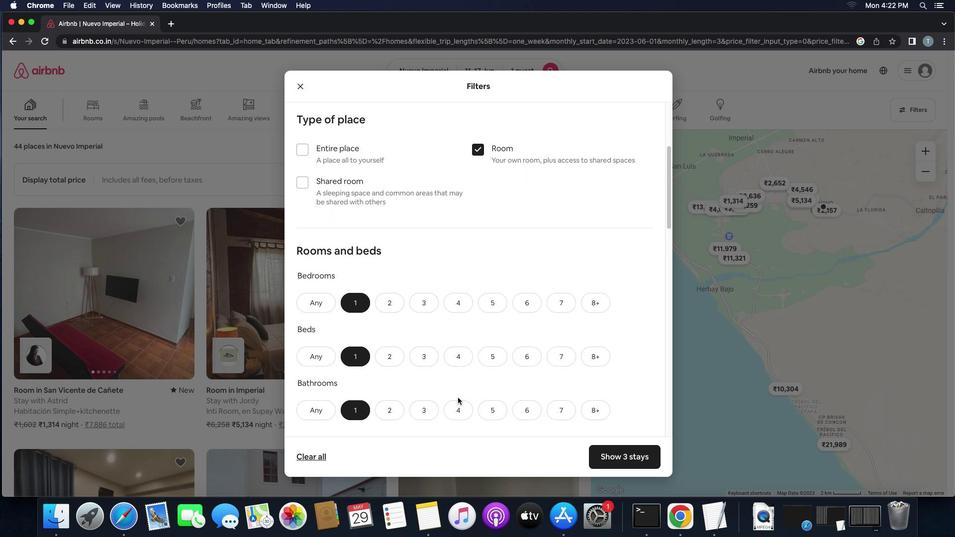 
Action: Mouse moved to (457, 397)
Screenshot: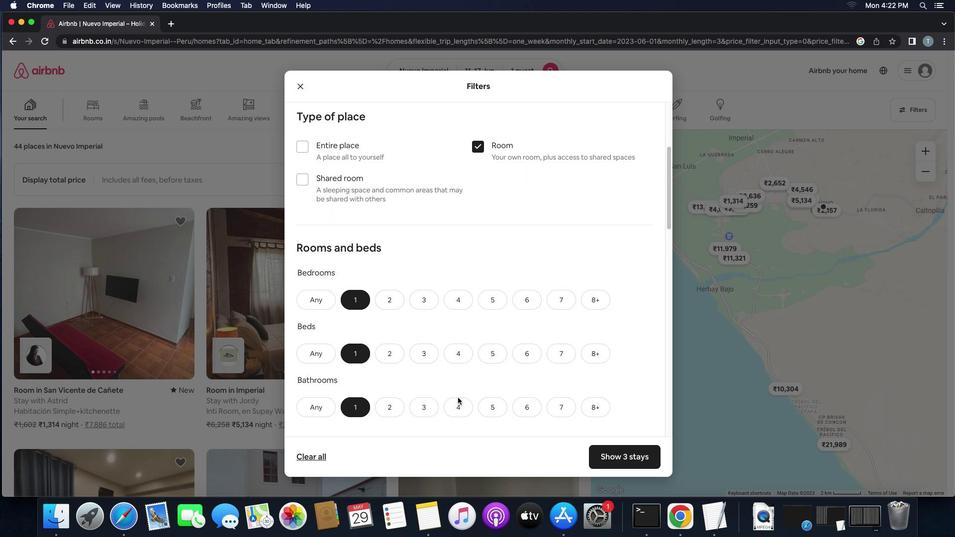 
Action: Mouse scrolled (457, 397) with delta (0, 0)
Screenshot: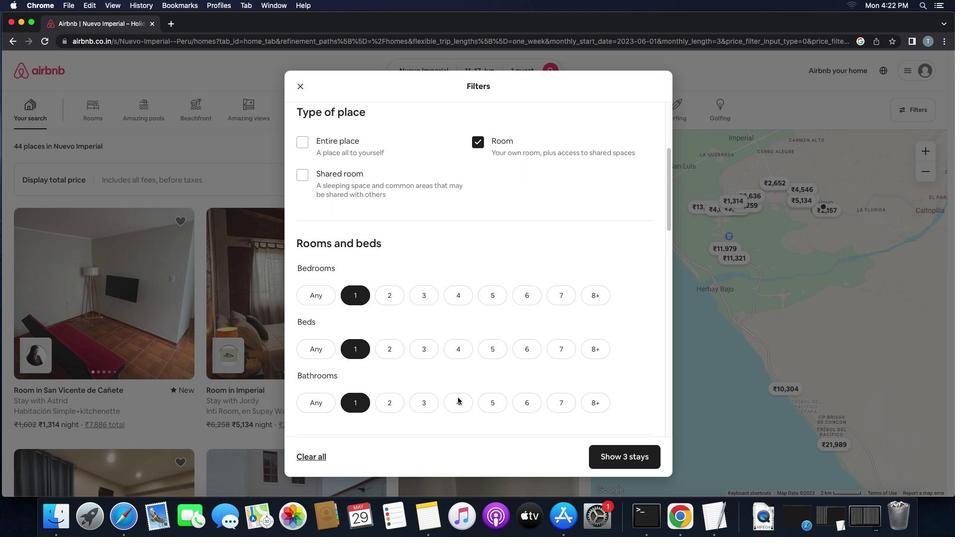 
Action: Mouse scrolled (457, 397) with delta (0, 0)
Screenshot: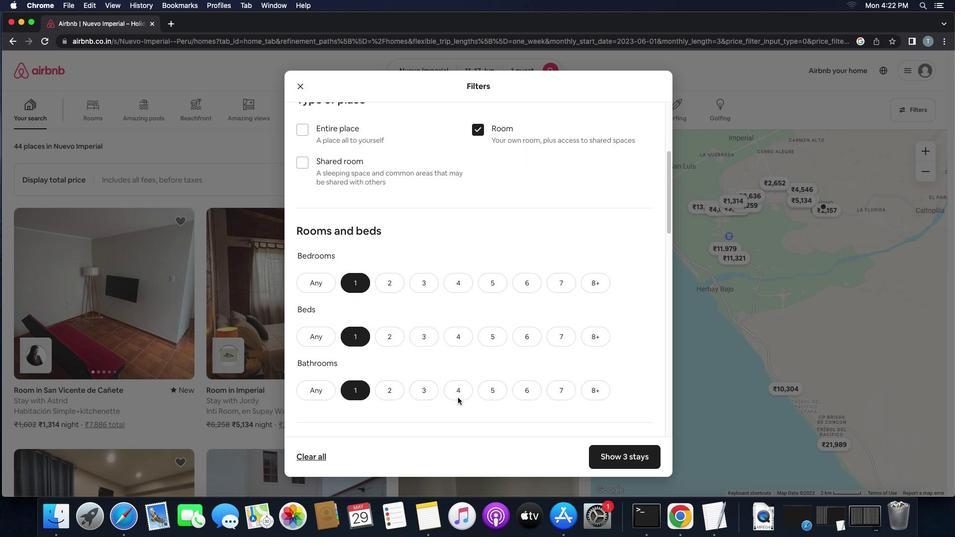 
Action: Mouse scrolled (457, 397) with delta (0, 0)
Screenshot: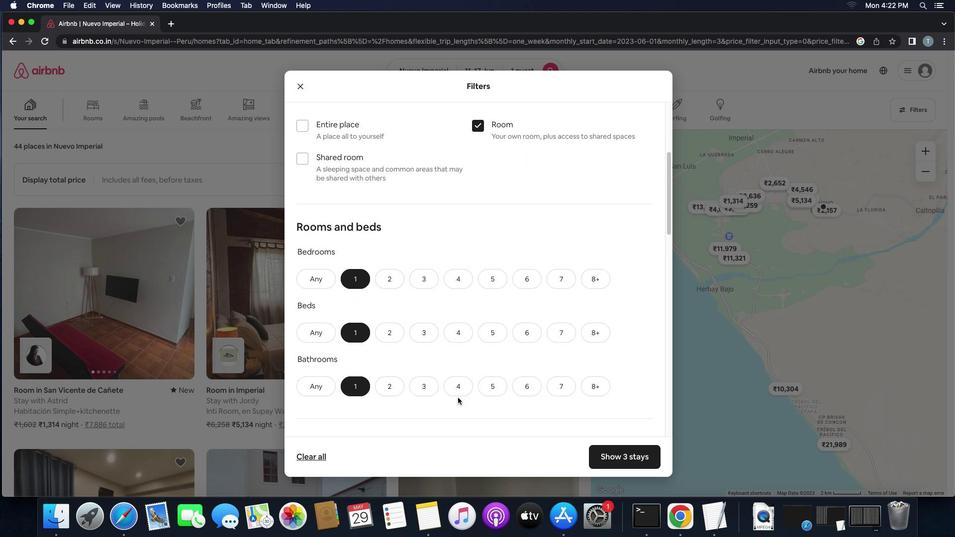 
Action: Mouse scrolled (457, 397) with delta (0, 0)
Screenshot: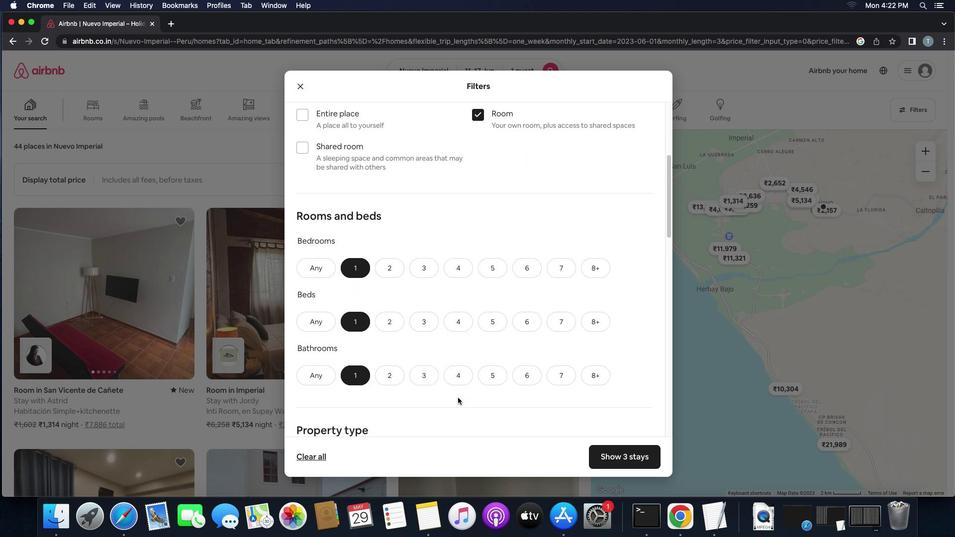
Action: Mouse moved to (458, 395)
Screenshot: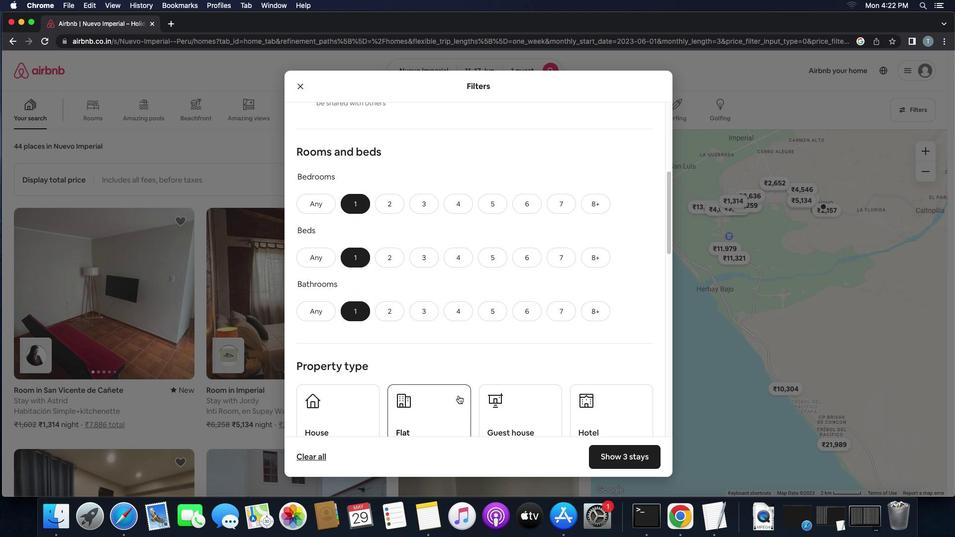
Action: Mouse scrolled (458, 395) with delta (0, 0)
Screenshot: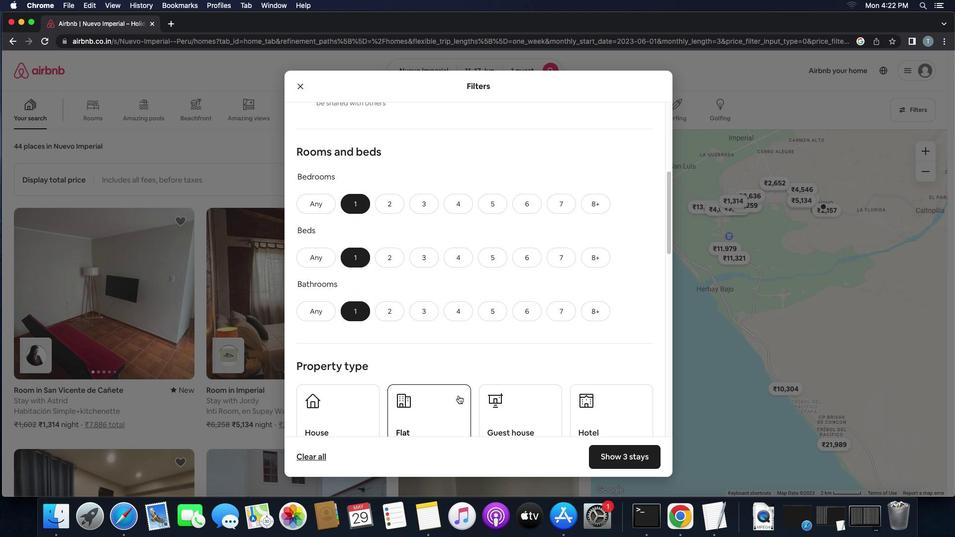 
Action: Mouse scrolled (458, 395) with delta (0, 0)
Screenshot: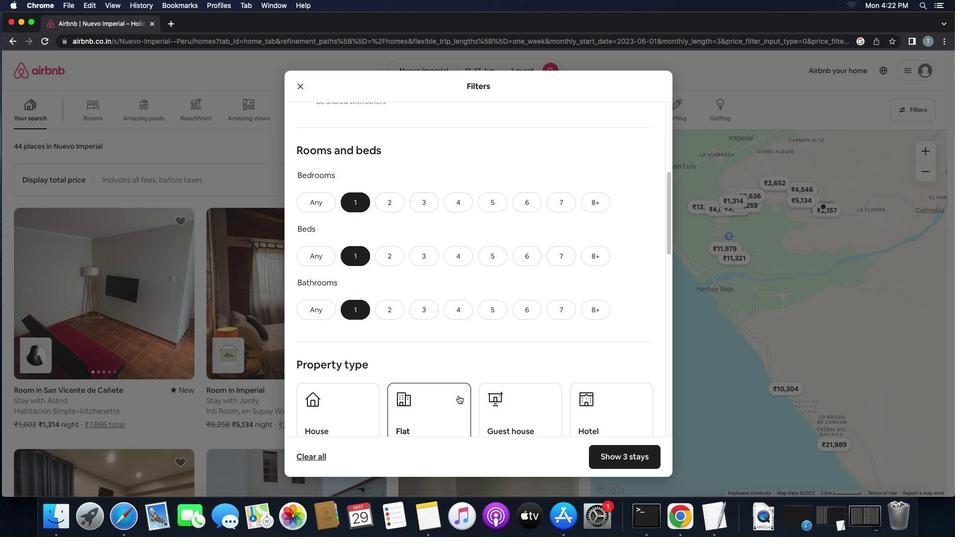 
Action: Mouse scrolled (458, 395) with delta (0, 0)
Screenshot: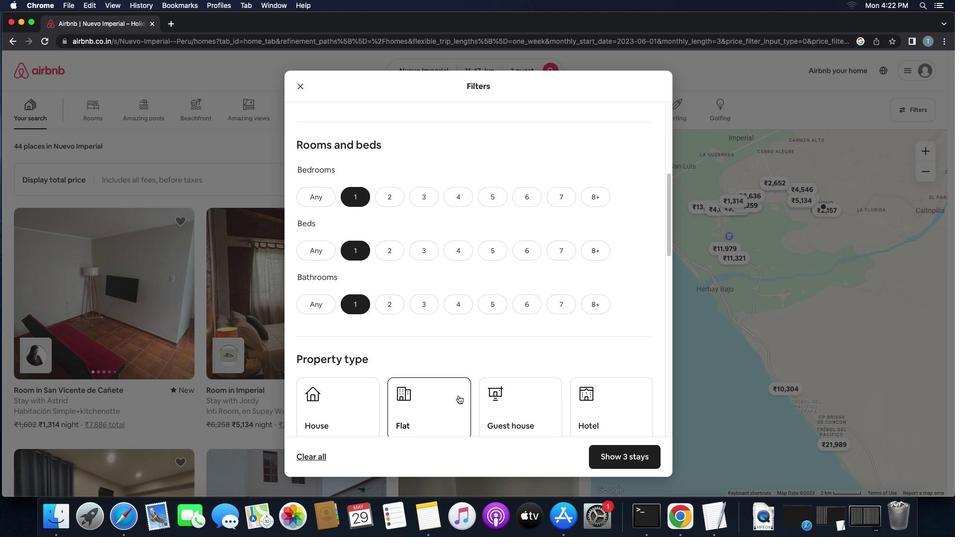 
Action: Mouse moved to (365, 365)
Screenshot: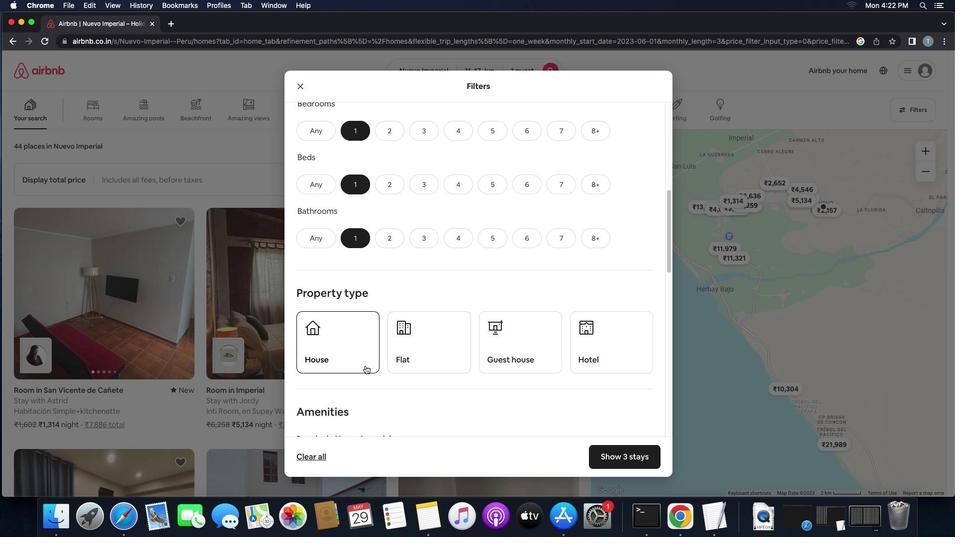 
Action: Mouse pressed left at (365, 365)
Screenshot: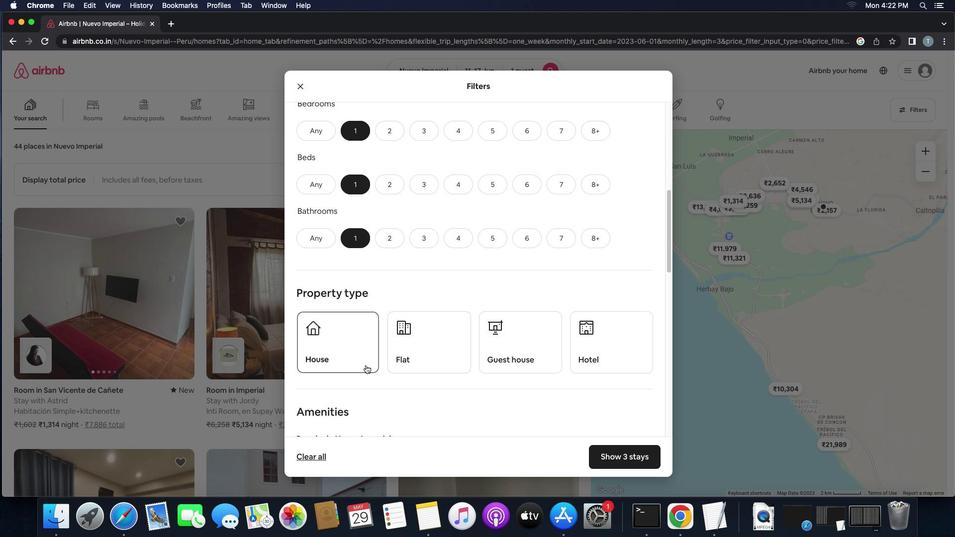 
Action: Mouse moved to (443, 368)
Screenshot: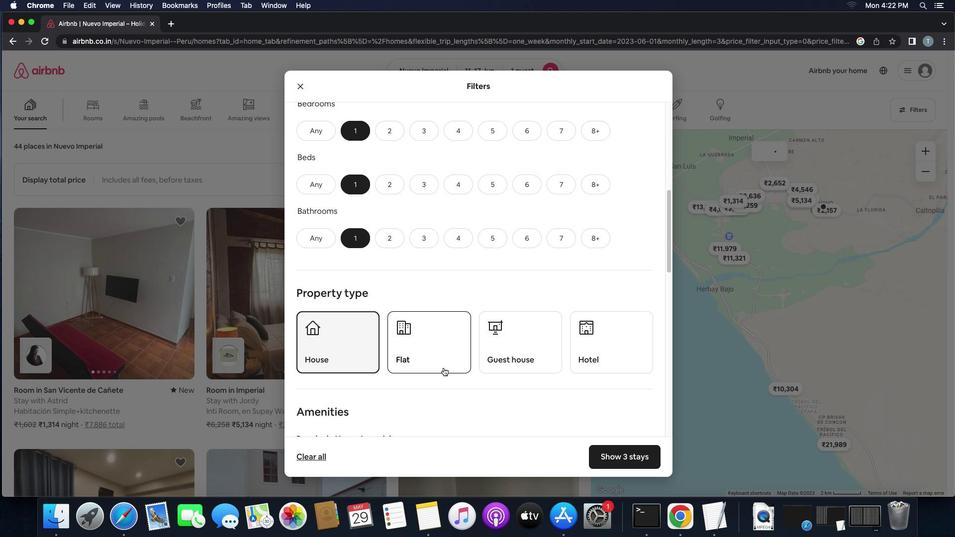
Action: Mouse pressed left at (443, 368)
Screenshot: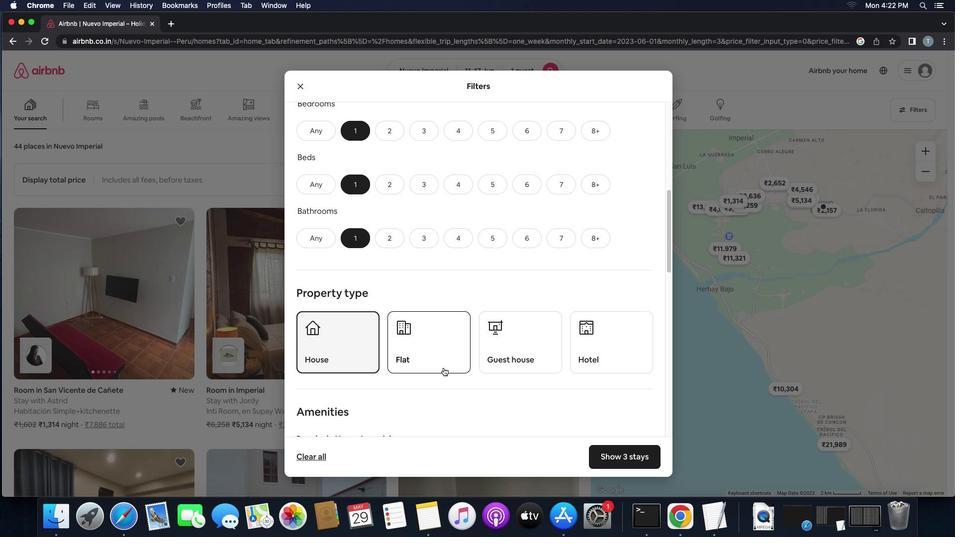 
Action: Mouse moved to (502, 363)
Screenshot: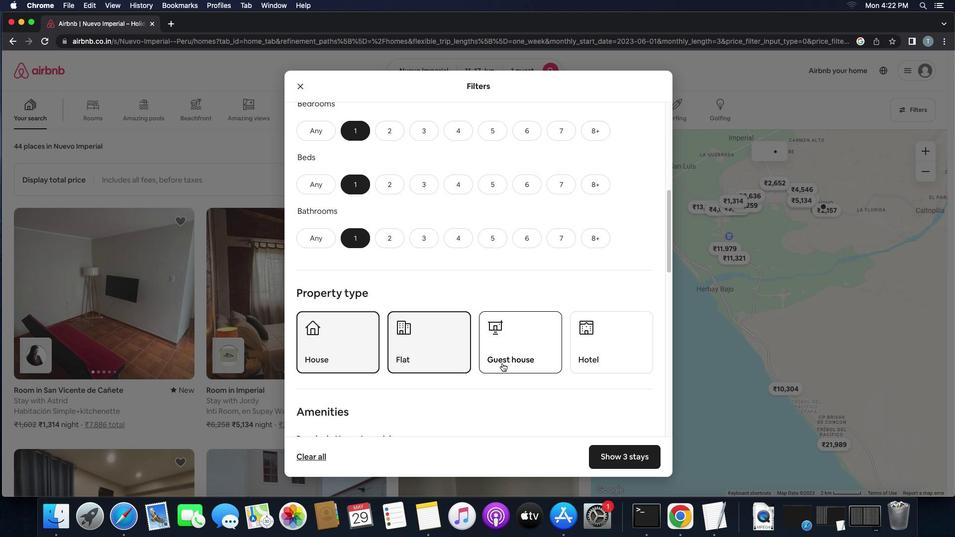 
Action: Mouse pressed left at (502, 363)
Screenshot: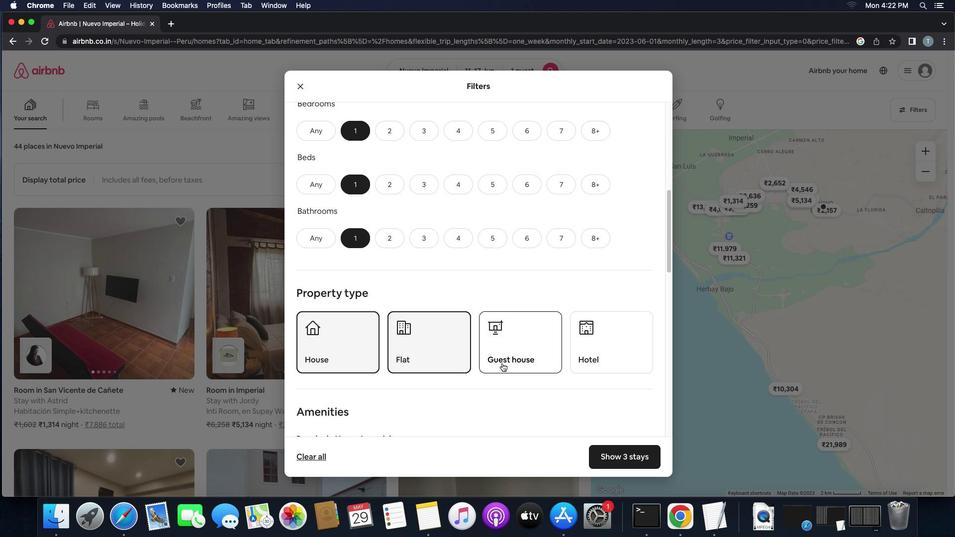 
Action: Mouse moved to (583, 350)
Screenshot: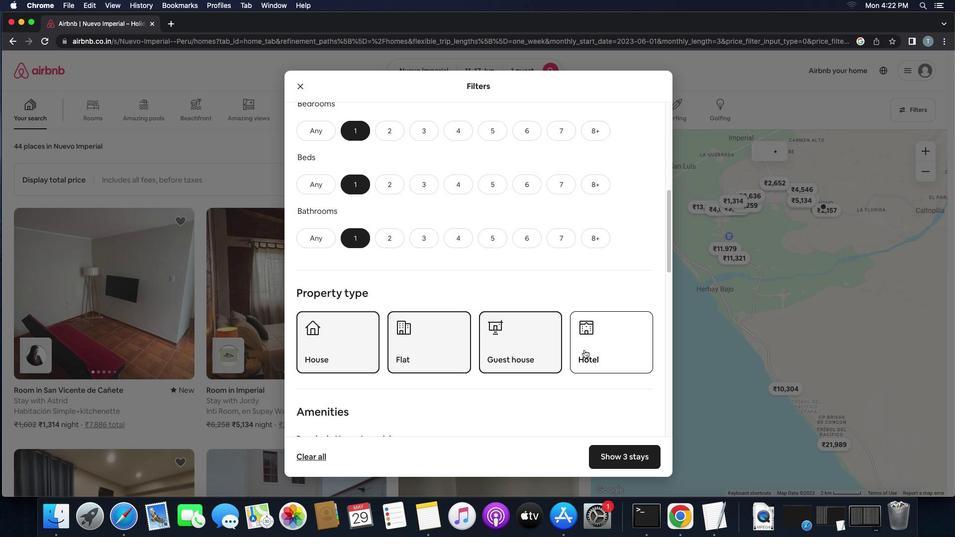 
Action: Mouse pressed left at (583, 350)
Screenshot: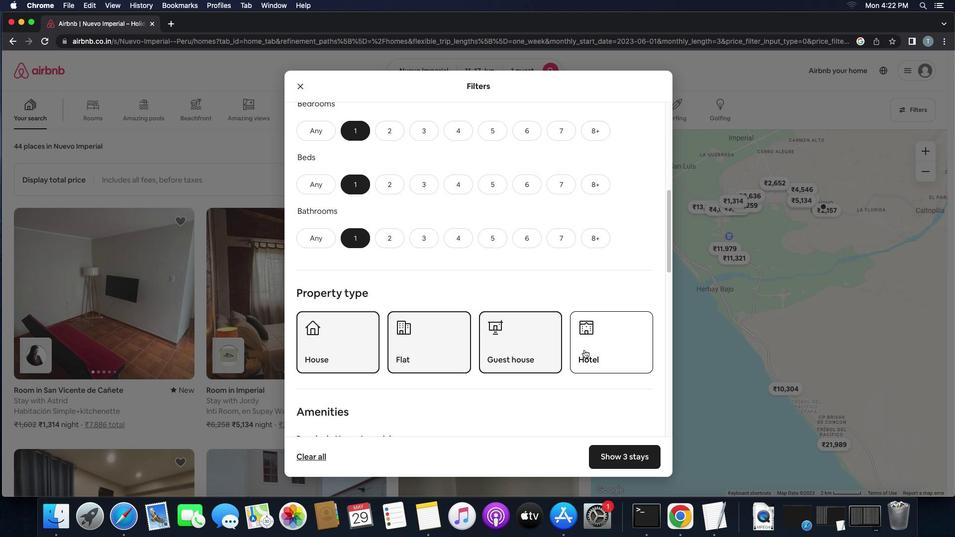 
Action: Mouse moved to (583, 351)
Screenshot: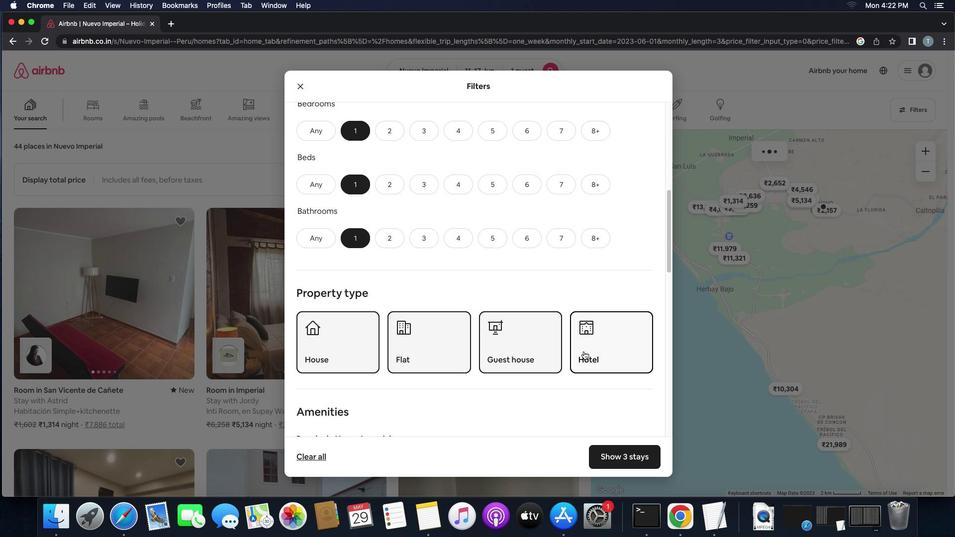 
Action: Mouse scrolled (583, 351) with delta (0, 0)
Screenshot: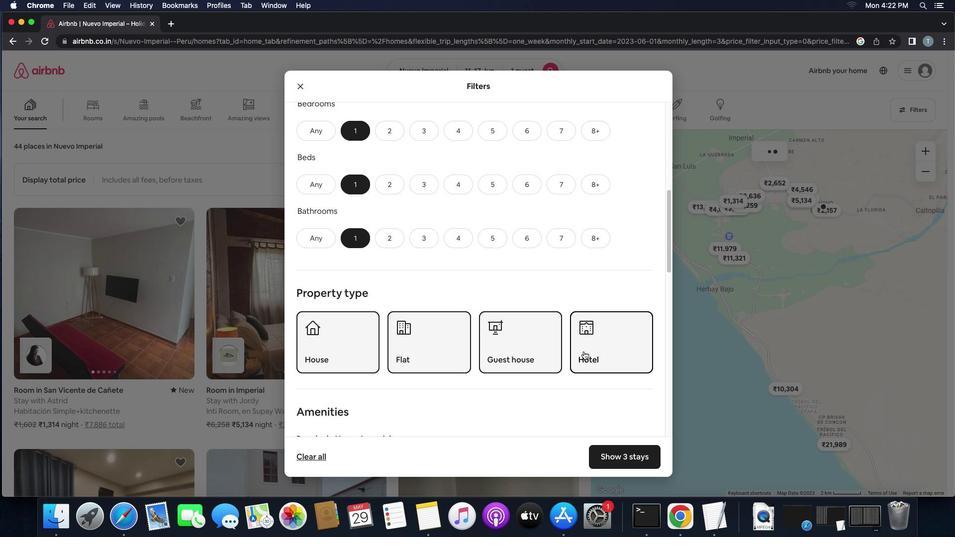 
Action: Mouse scrolled (583, 351) with delta (0, 0)
Screenshot: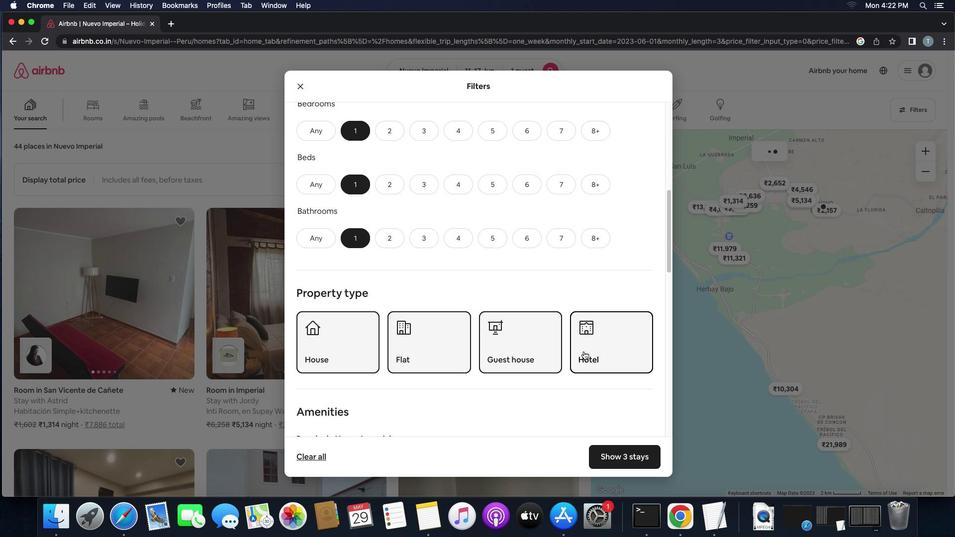 
Action: Mouse scrolled (583, 351) with delta (0, -1)
Screenshot: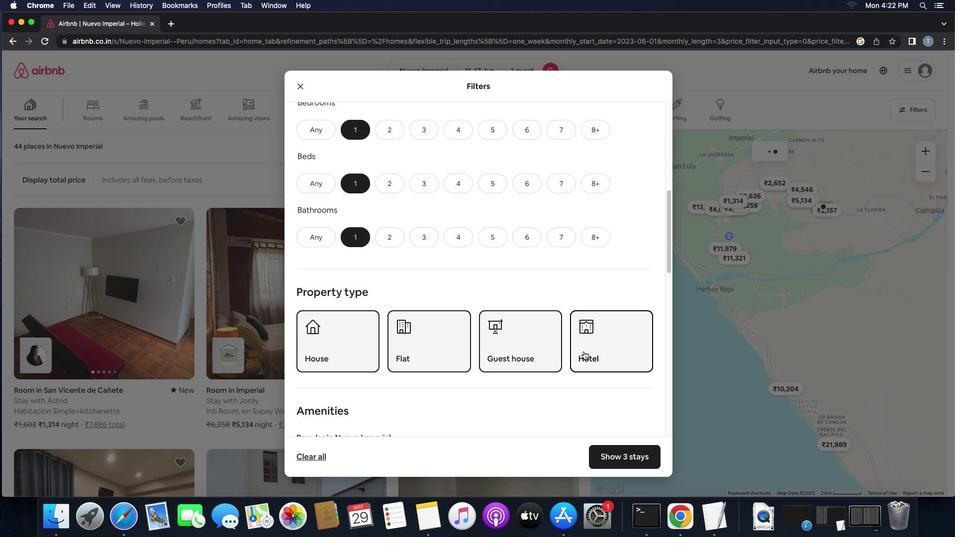 
Action: Mouse scrolled (583, 351) with delta (0, -1)
Screenshot: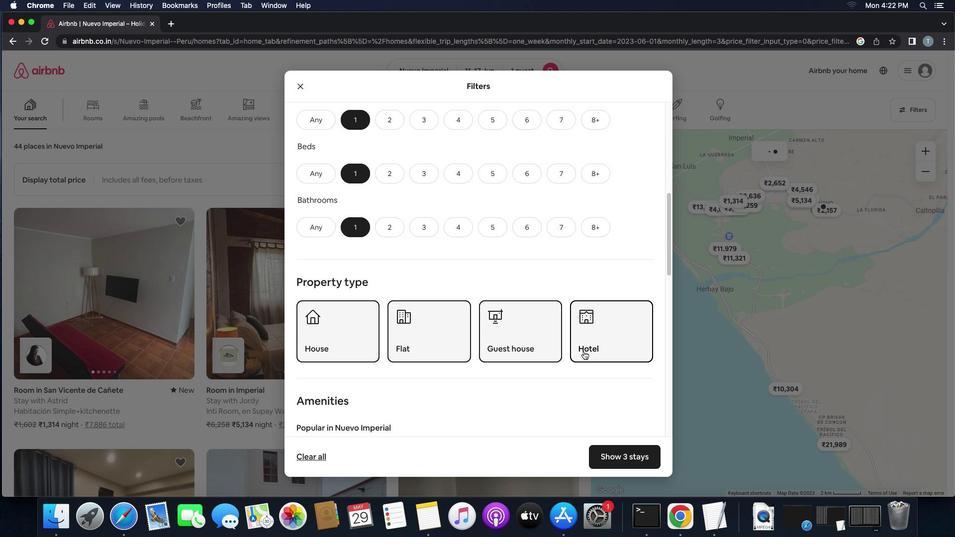 
Action: Mouse moved to (583, 351)
Screenshot: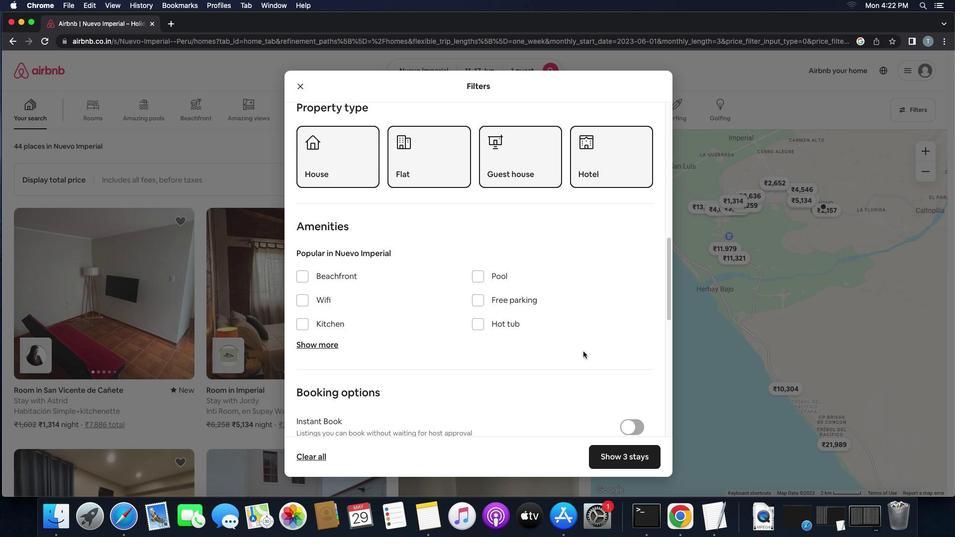 
Action: Mouse scrolled (583, 351) with delta (0, 0)
Screenshot: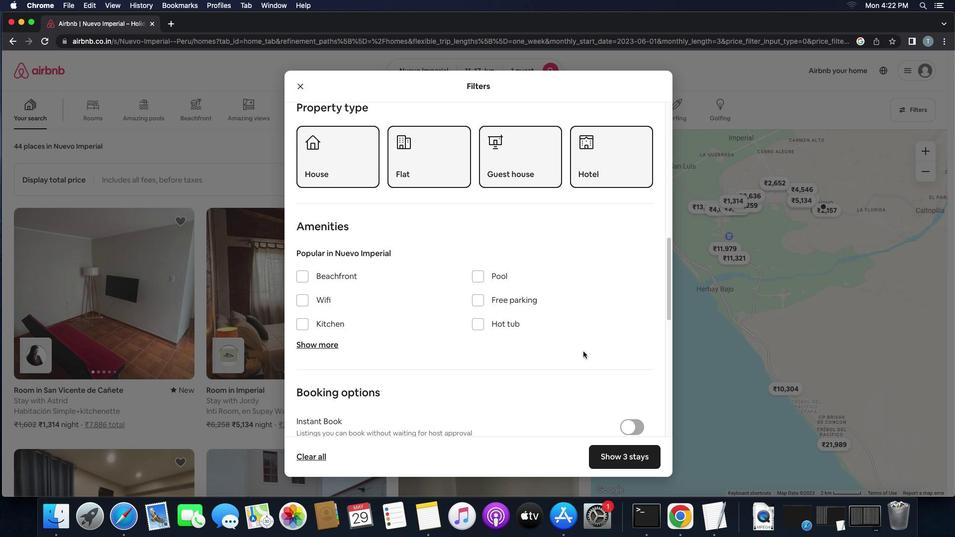 
Action: Mouse scrolled (583, 351) with delta (0, 0)
Screenshot: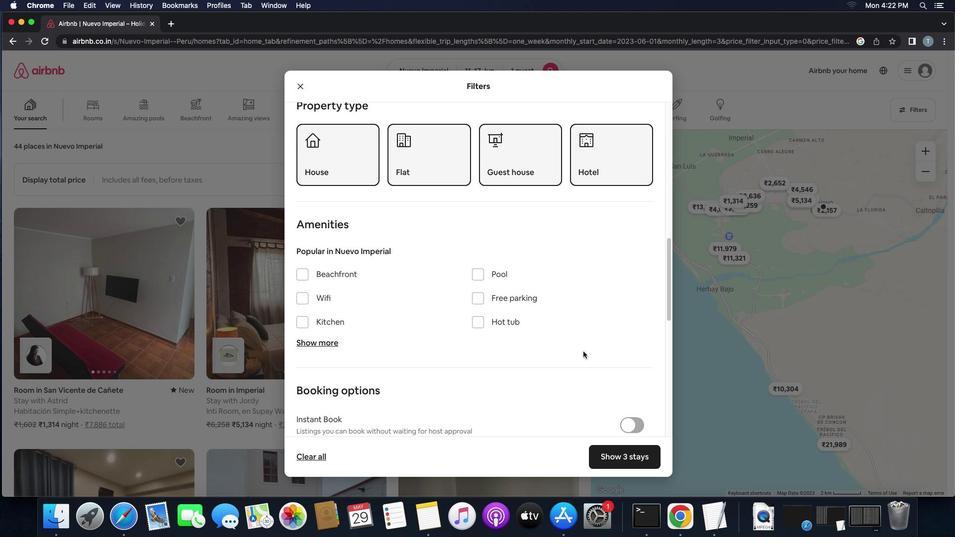
Action: Mouse scrolled (583, 351) with delta (0, 0)
Screenshot: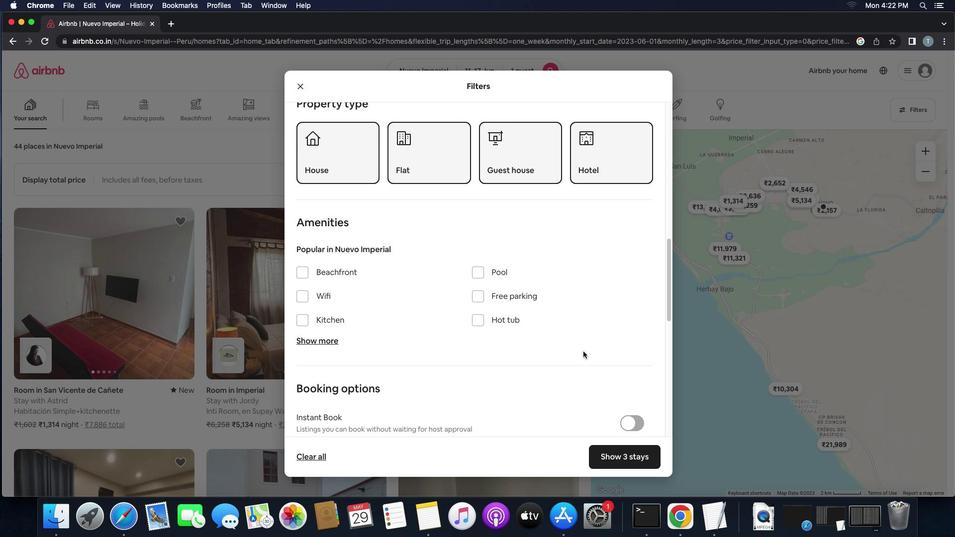 
Action: Mouse scrolled (583, 351) with delta (0, 0)
Screenshot: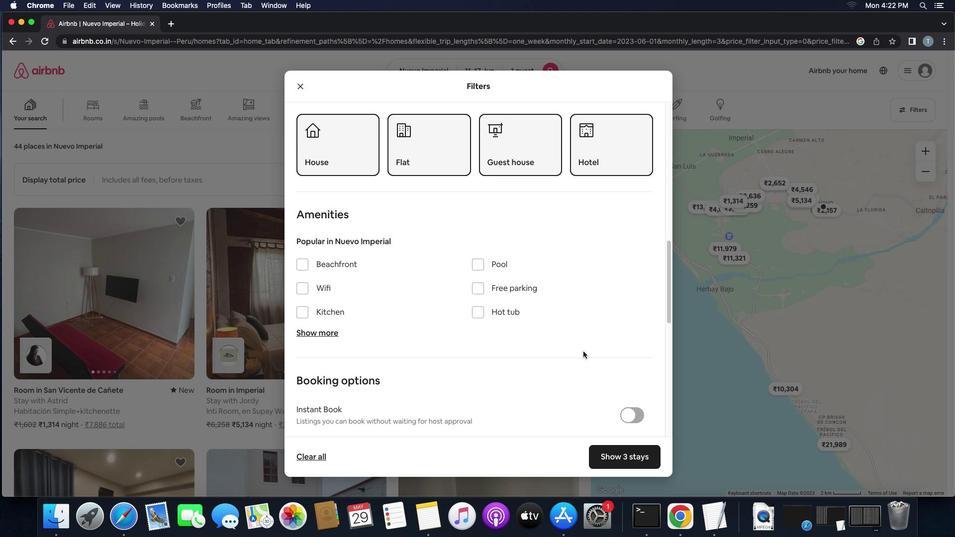 
Action: Mouse moved to (582, 352)
Screenshot: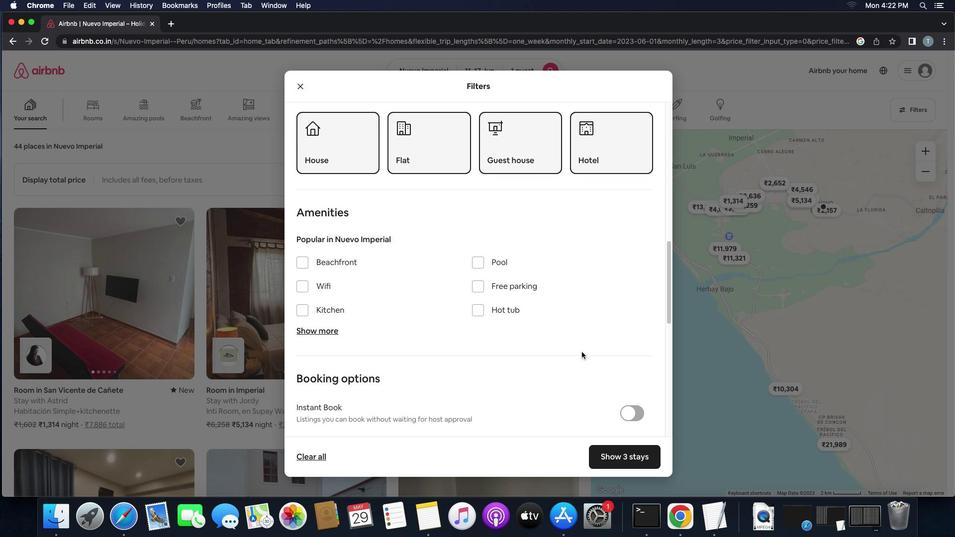 
Action: Mouse scrolled (582, 352) with delta (0, 0)
Screenshot: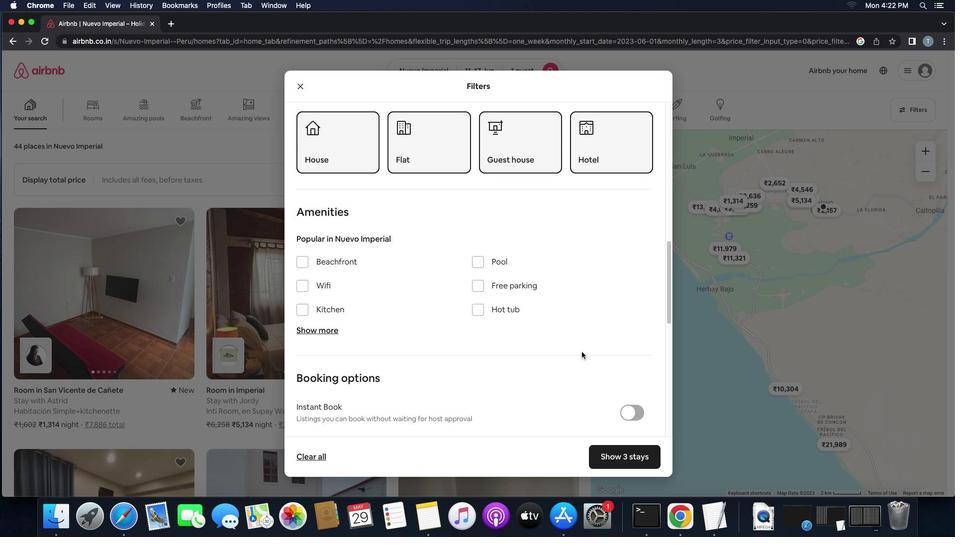 
Action: Mouse scrolled (582, 352) with delta (0, 0)
Screenshot: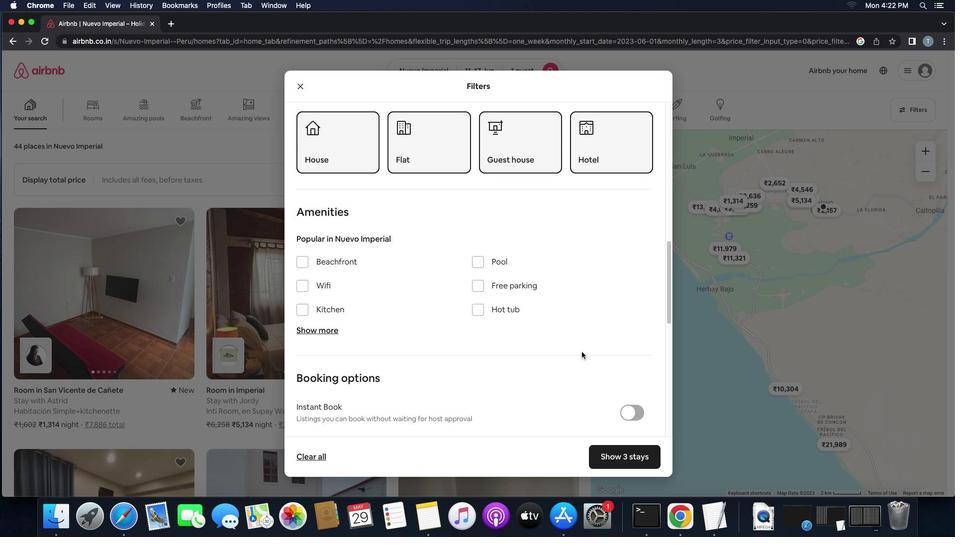 
Action: Mouse scrolled (582, 352) with delta (0, -1)
Screenshot: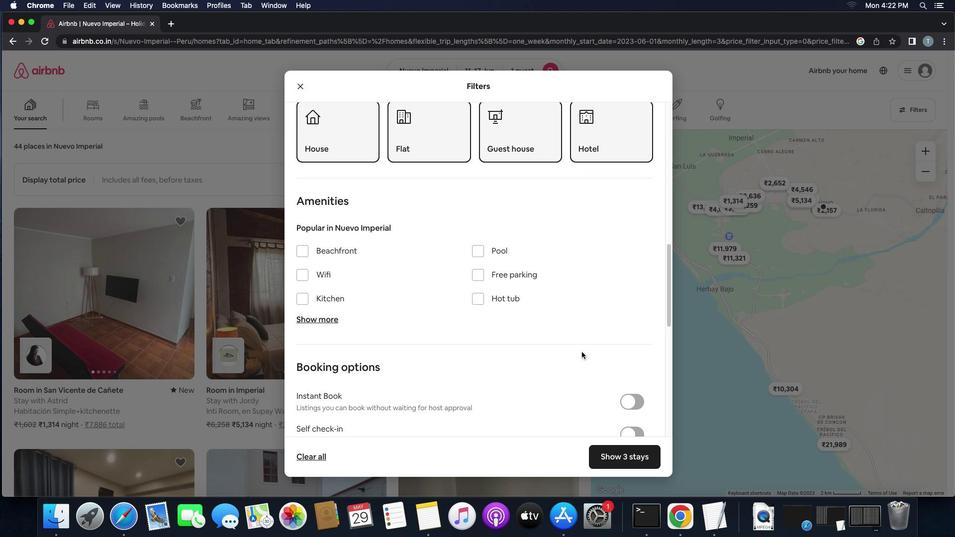 
Action: Mouse scrolled (582, 352) with delta (0, -1)
Screenshot: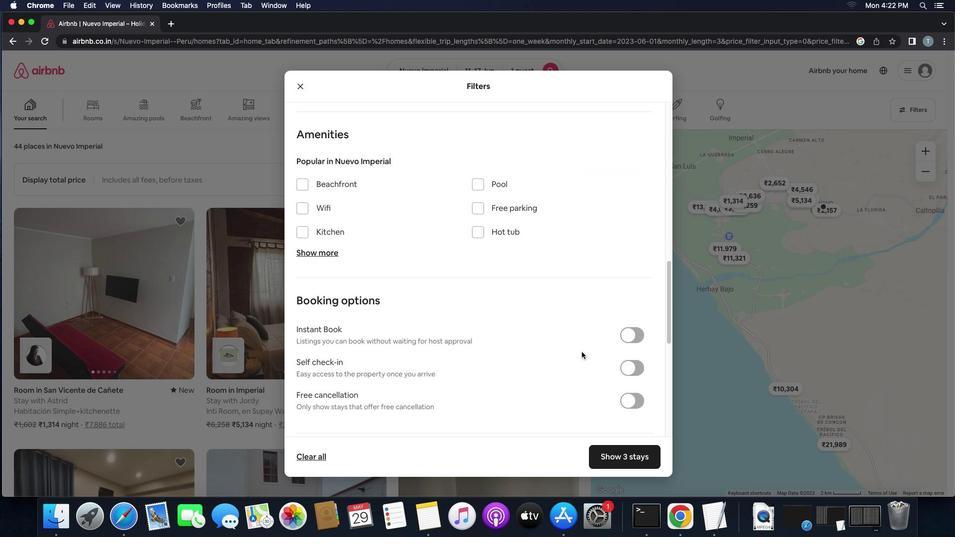 
Action: Mouse moved to (633, 300)
Screenshot: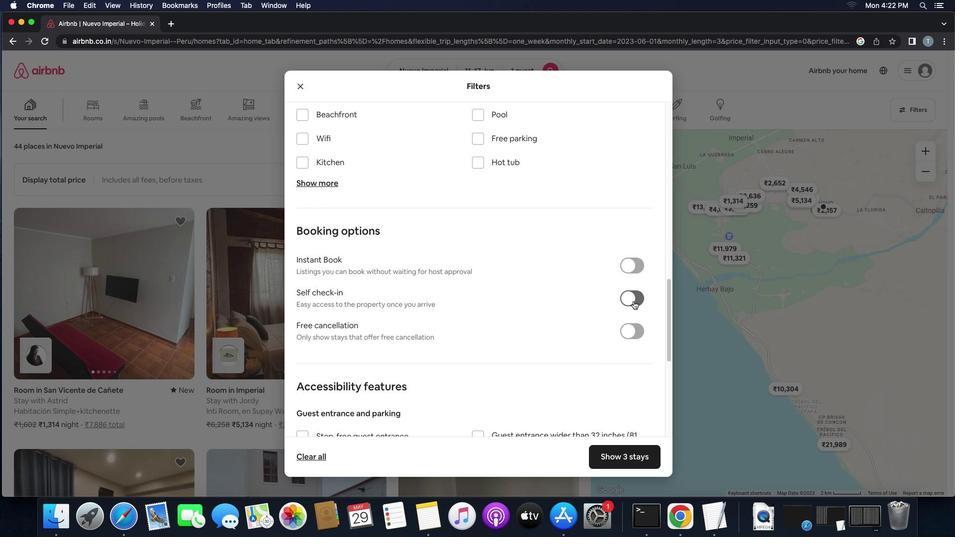 
Action: Mouse pressed left at (633, 300)
Screenshot: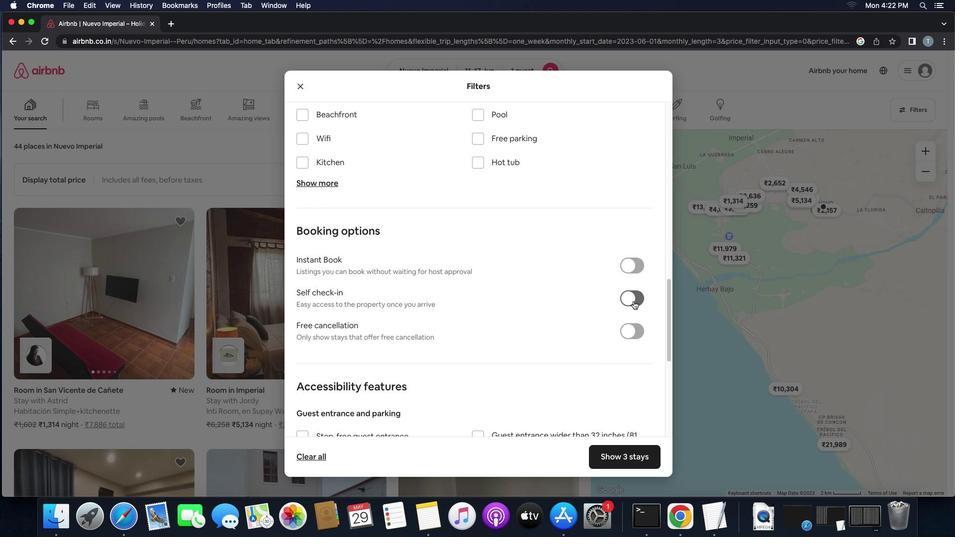 
Action: Mouse moved to (545, 363)
Screenshot: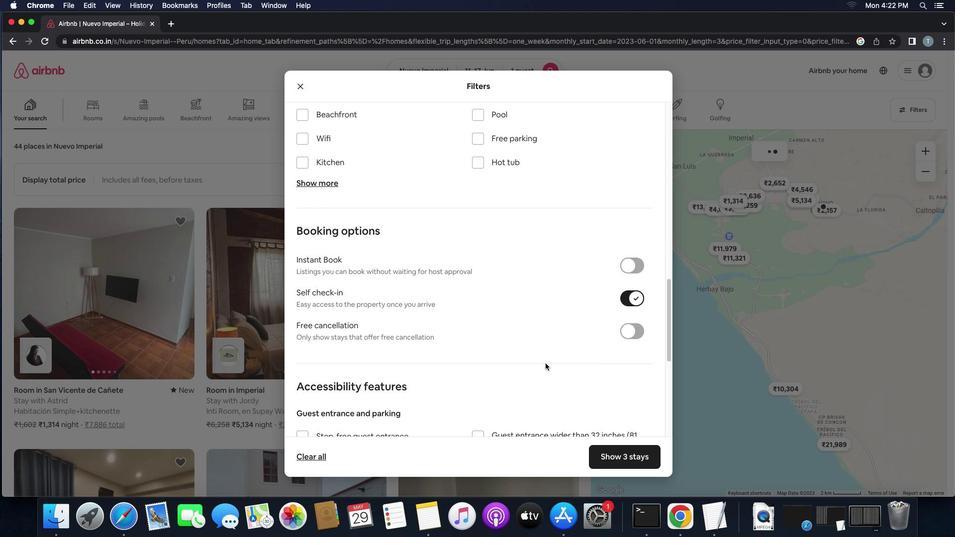 
Action: Mouse scrolled (545, 363) with delta (0, 0)
Screenshot: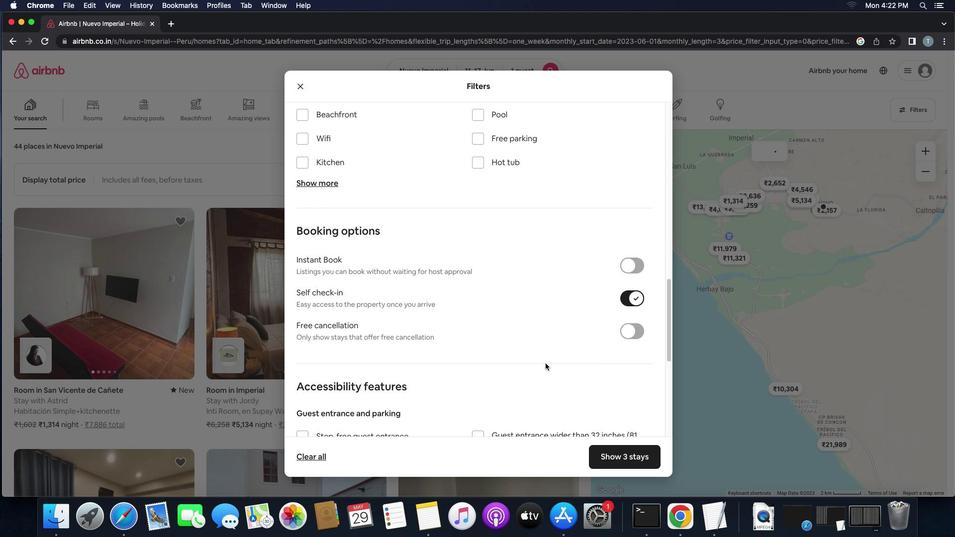 
Action: Mouse scrolled (545, 363) with delta (0, 0)
Screenshot: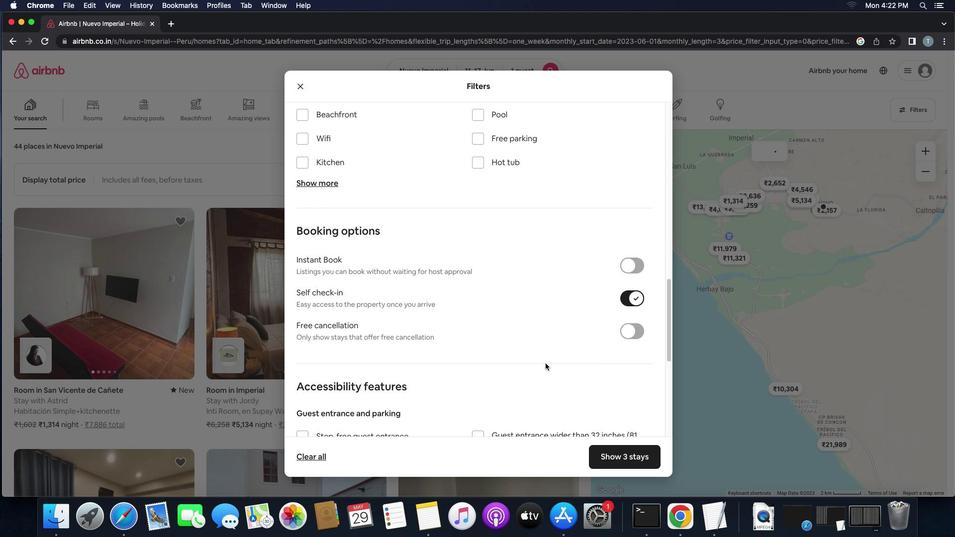 
Action: Mouse scrolled (545, 363) with delta (0, 0)
Screenshot: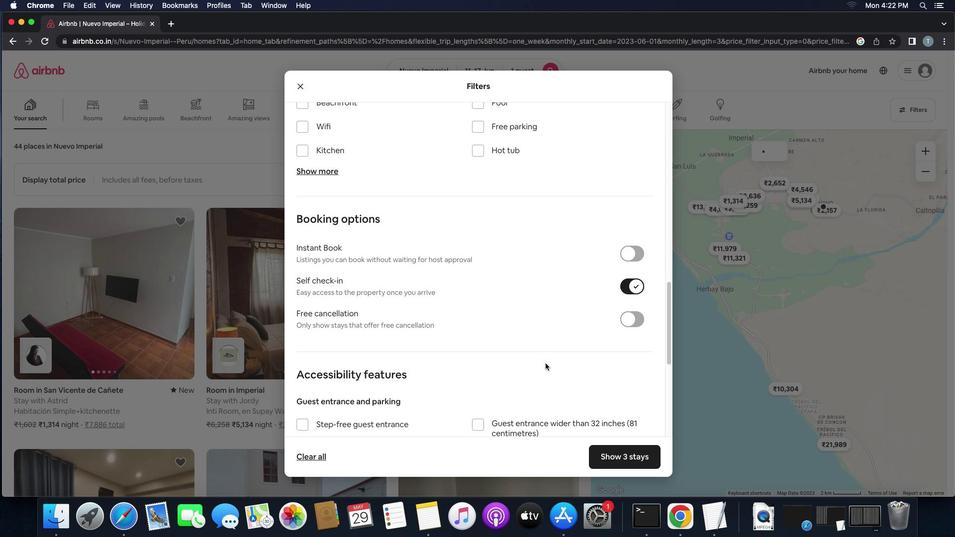 
Action: Mouse scrolled (545, 363) with delta (0, -1)
Screenshot: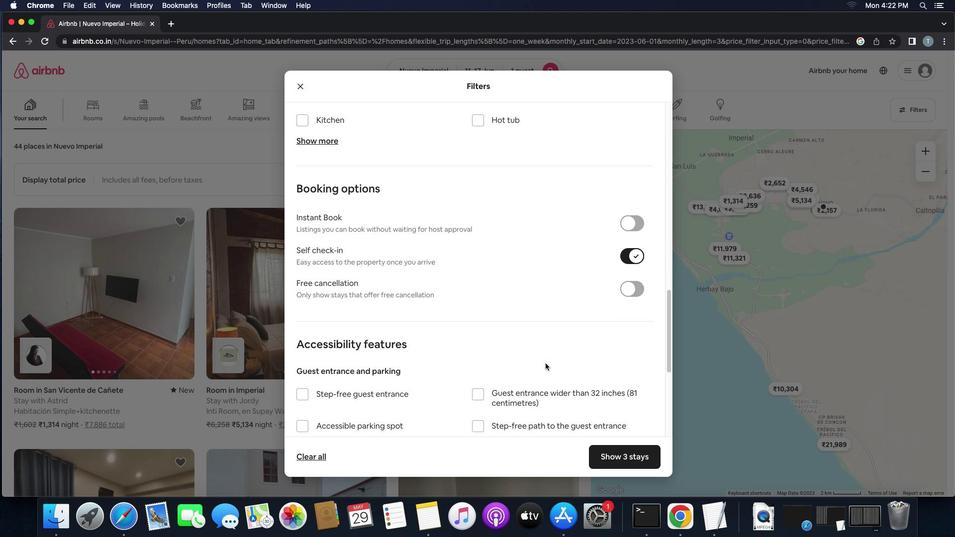 
Action: Mouse scrolled (545, 363) with delta (0, 0)
Screenshot: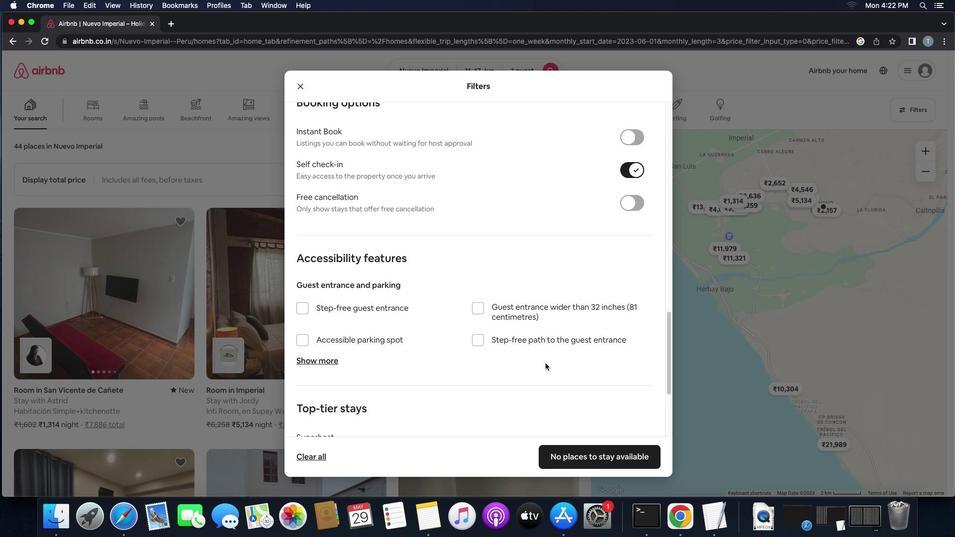 
Action: Mouse scrolled (545, 363) with delta (0, 0)
Screenshot: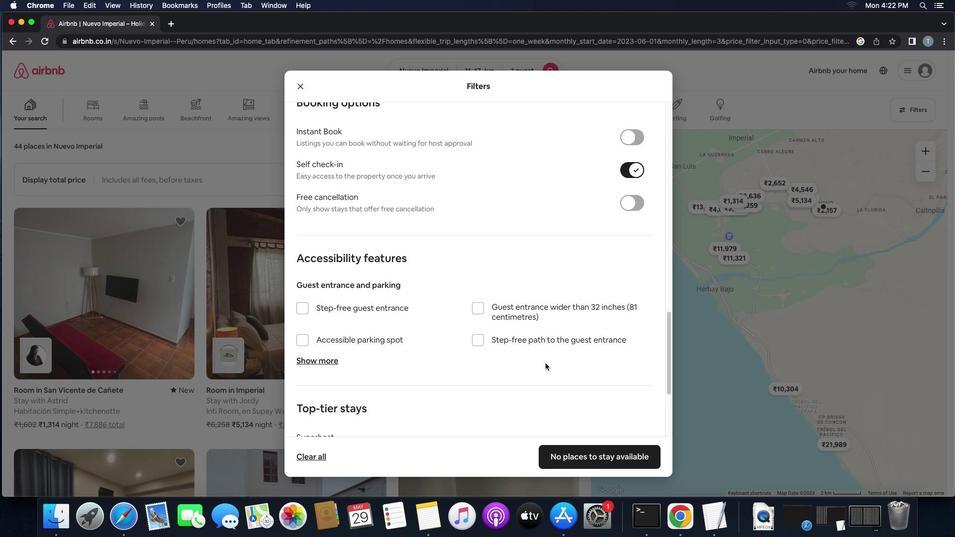 
Action: Mouse scrolled (545, 363) with delta (0, -1)
Screenshot: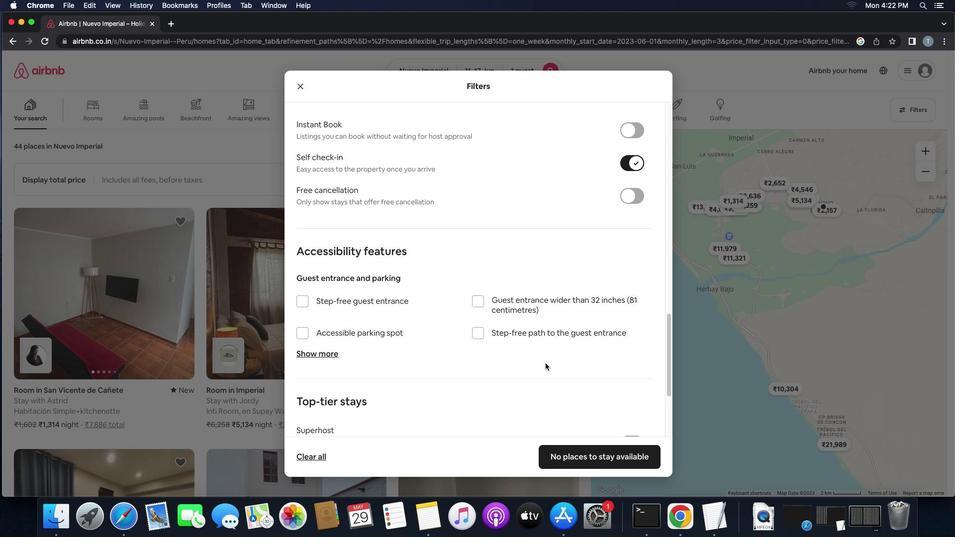 
Action: Mouse scrolled (545, 363) with delta (0, -1)
Screenshot: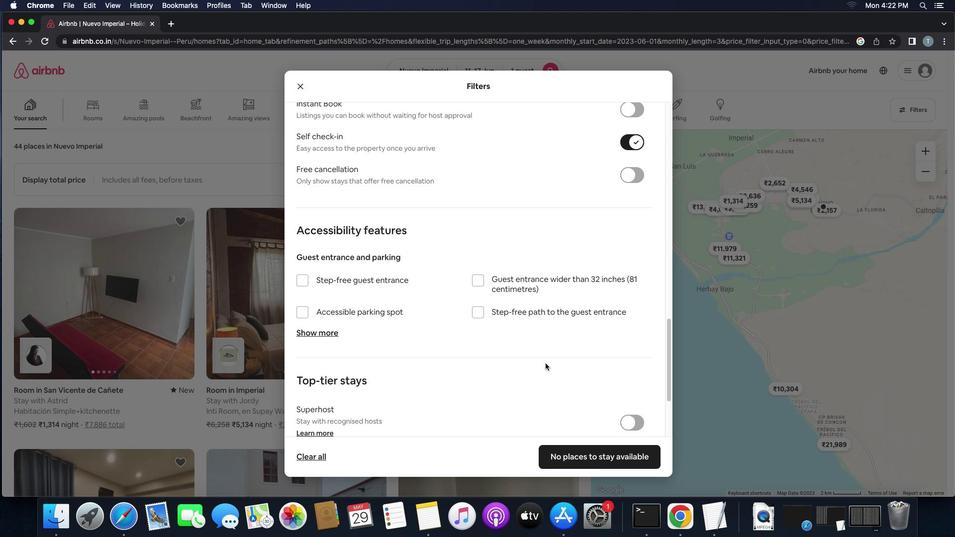 
Action: Mouse moved to (543, 364)
Screenshot: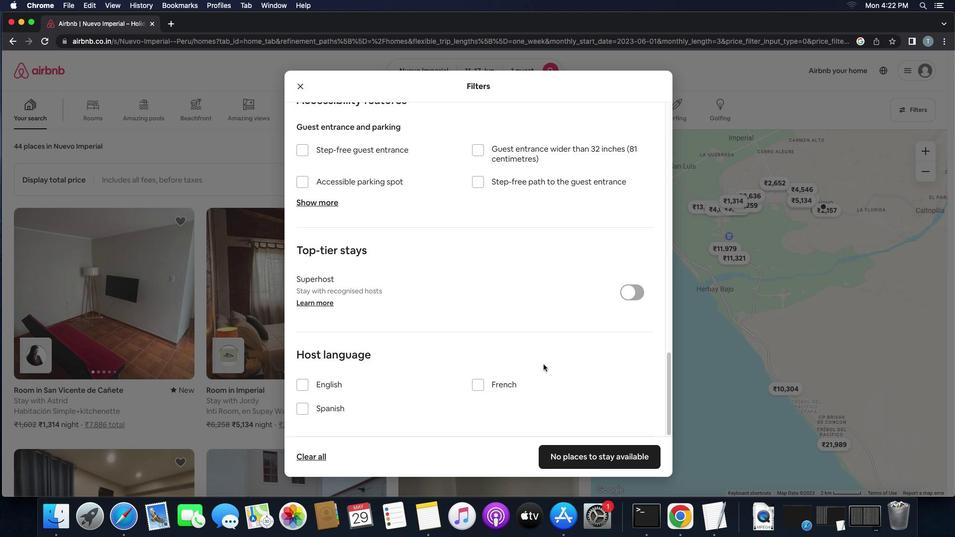 
Action: Mouse scrolled (543, 364) with delta (0, 0)
Screenshot: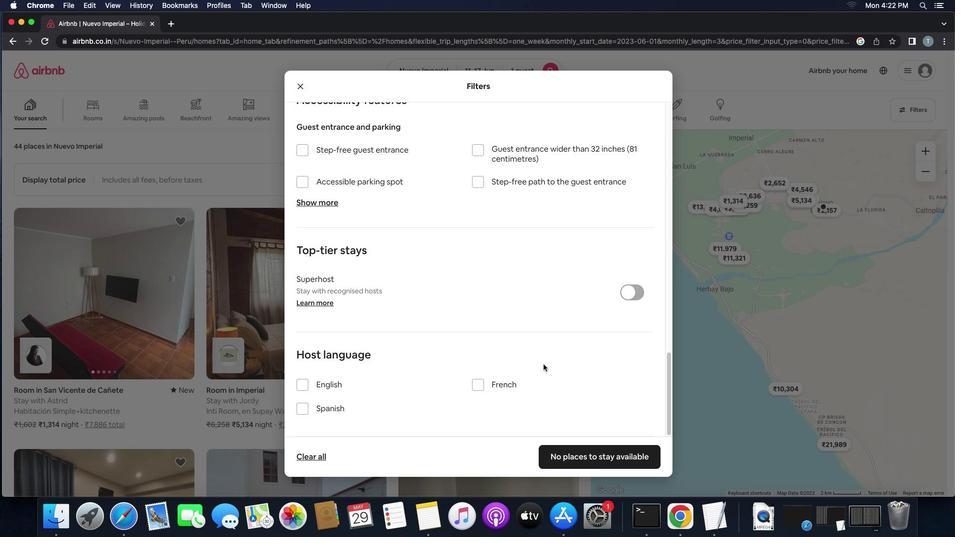 
Action: Mouse scrolled (543, 364) with delta (0, 0)
Screenshot: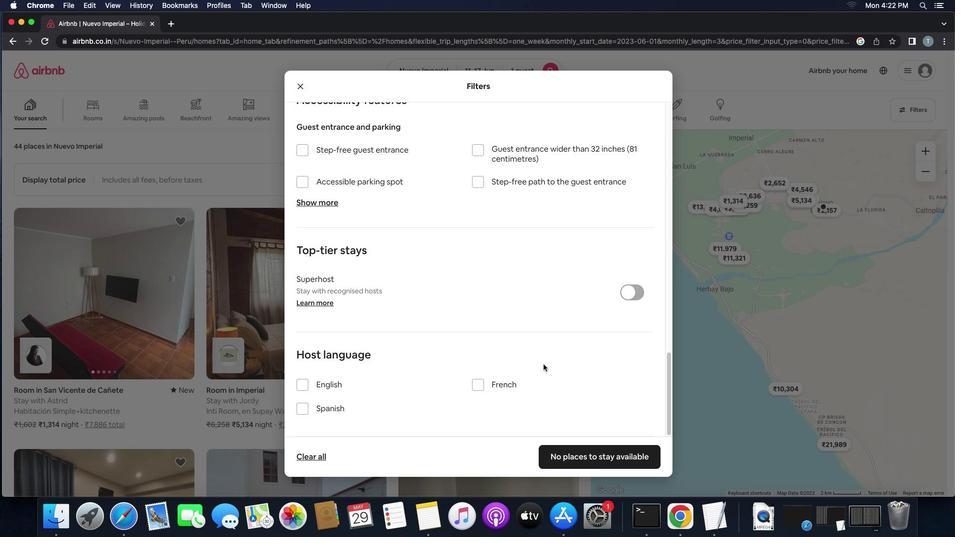 
Action: Mouse scrolled (543, 364) with delta (0, 0)
Screenshot: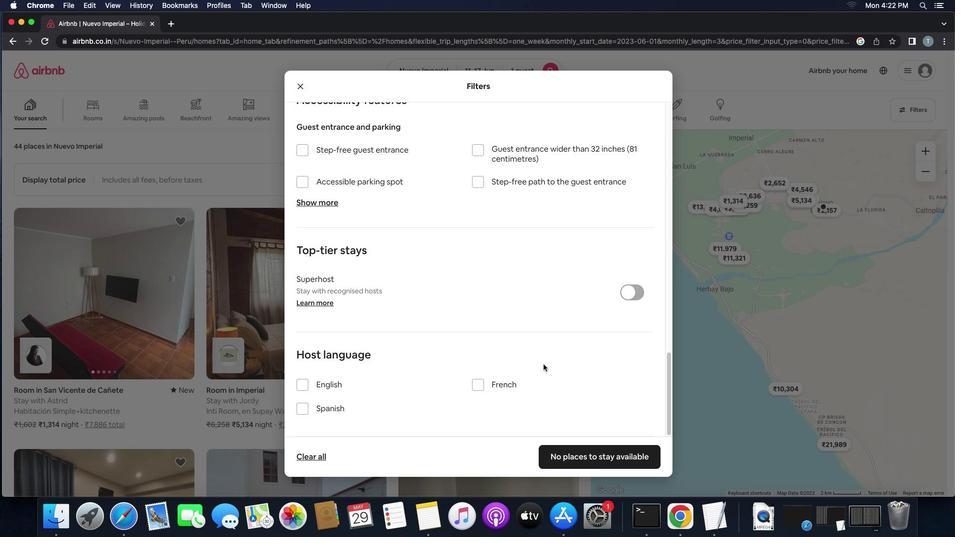 
Action: Mouse scrolled (543, 364) with delta (0, 0)
Screenshot: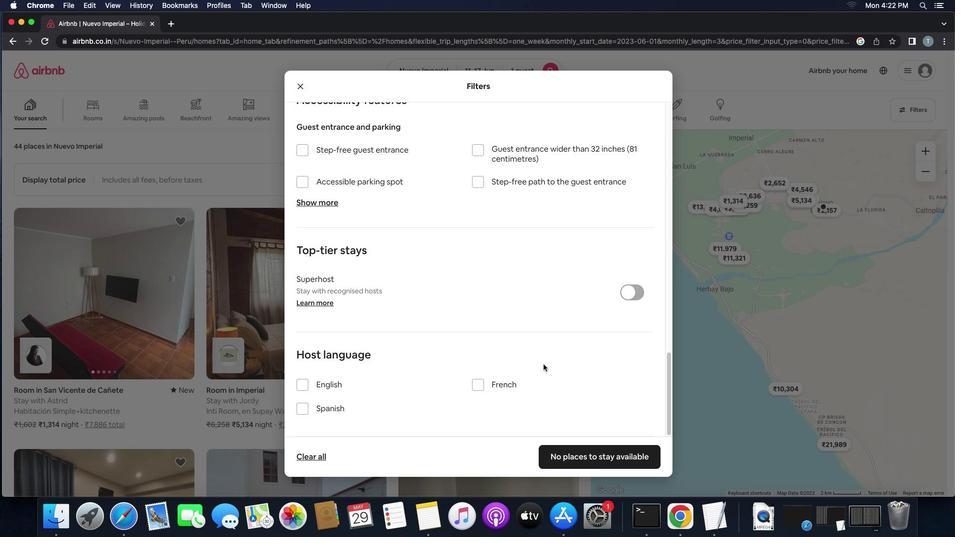 
Action: Mouse scrolled (543, 364) with delta (0, 0)
Screenshot: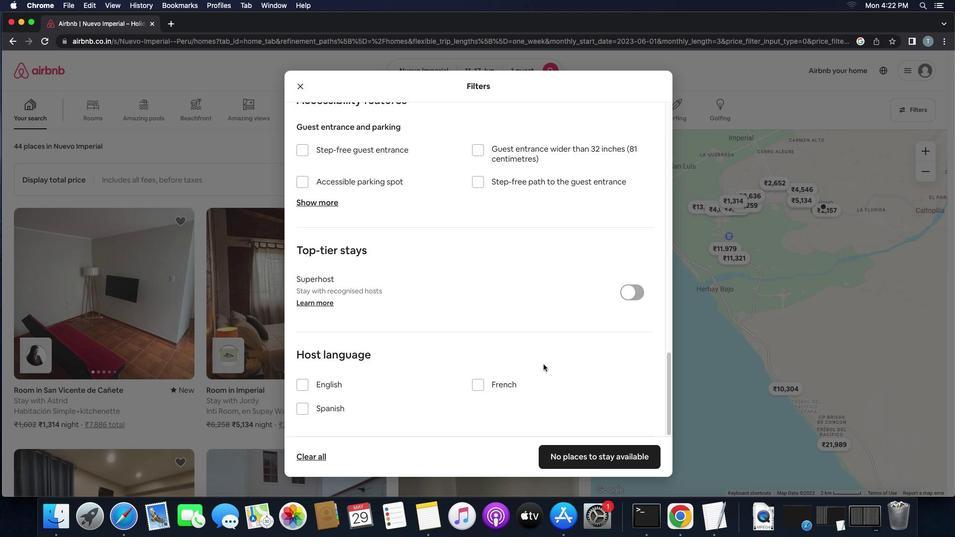 
Action: Mouse scrolled (543, 364) with delta (0, 0)
Screenshot: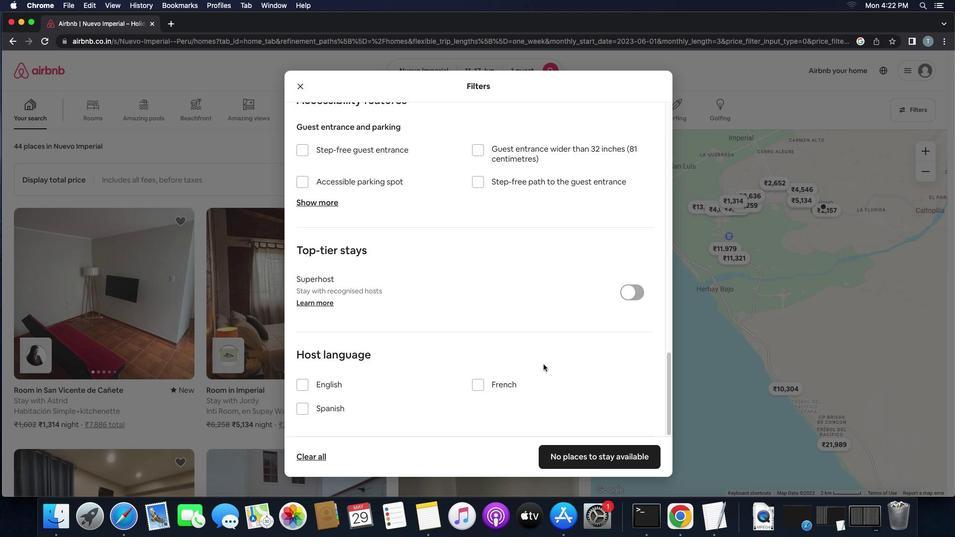 
Action: Mouse scrolled (543, 364) with delta (0, -1)
Screenshot: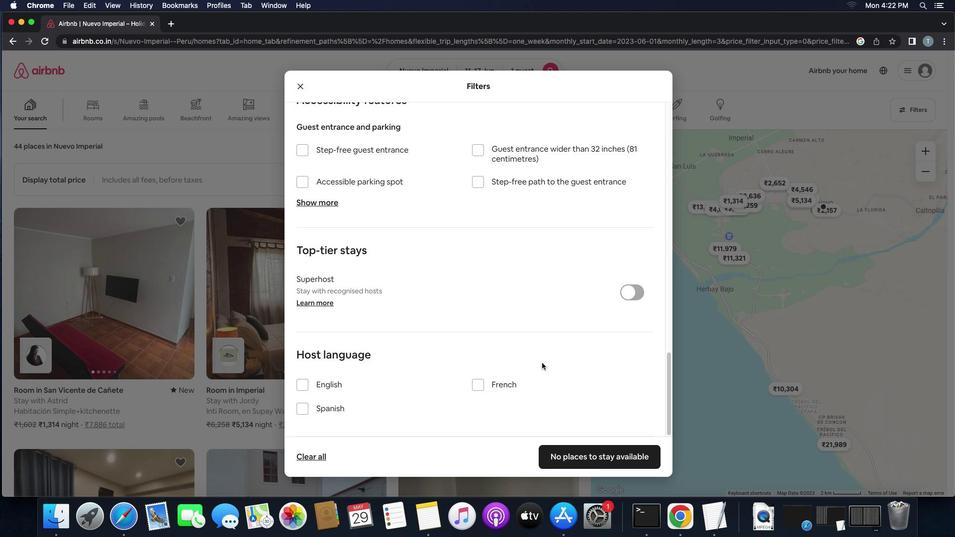 
Action: Mouse moved to (298, 386)
Screenshot: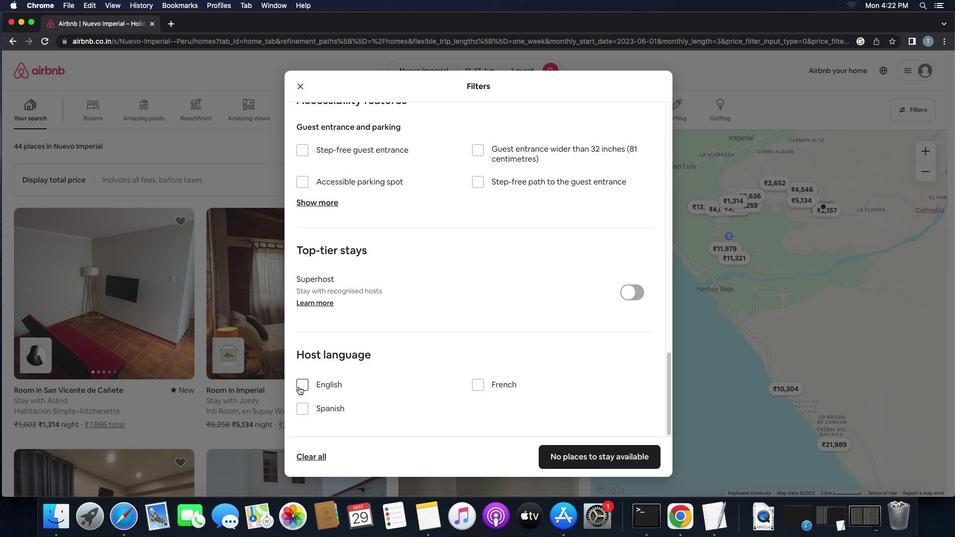 
Action: Mouse pressed left at (298, 386)
Screenshot: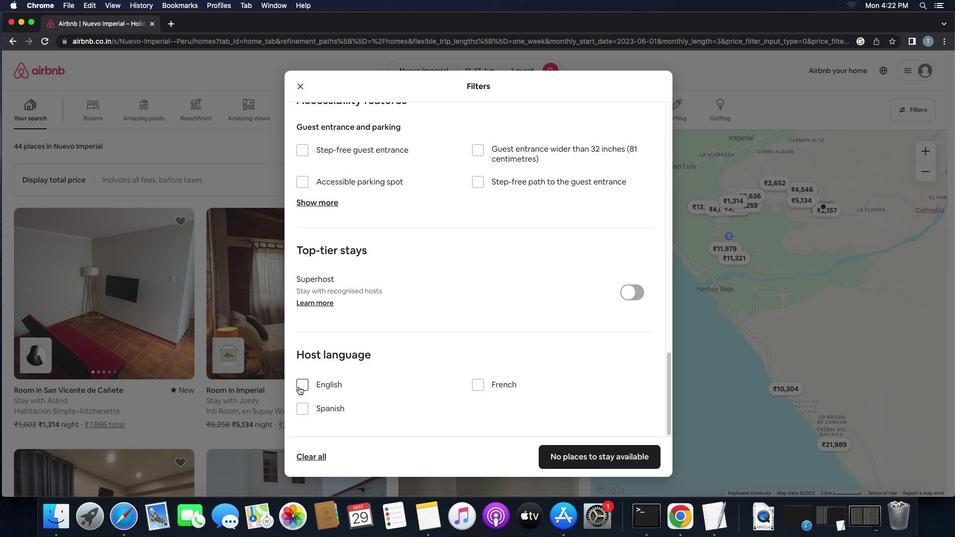 
Action: Mouse moved to (570, 456)
Screenshot: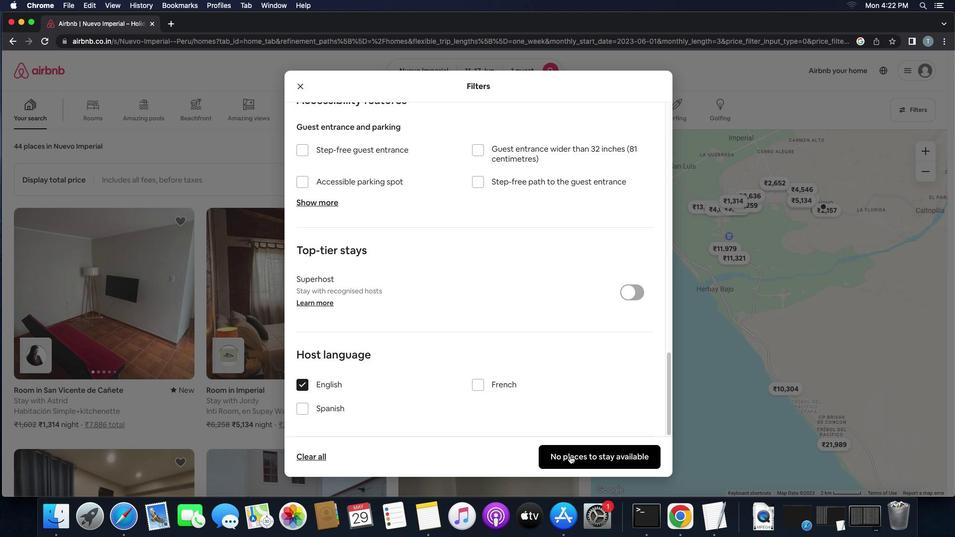 
Action: Mouse pressed left at (570, 456)
Screenshot: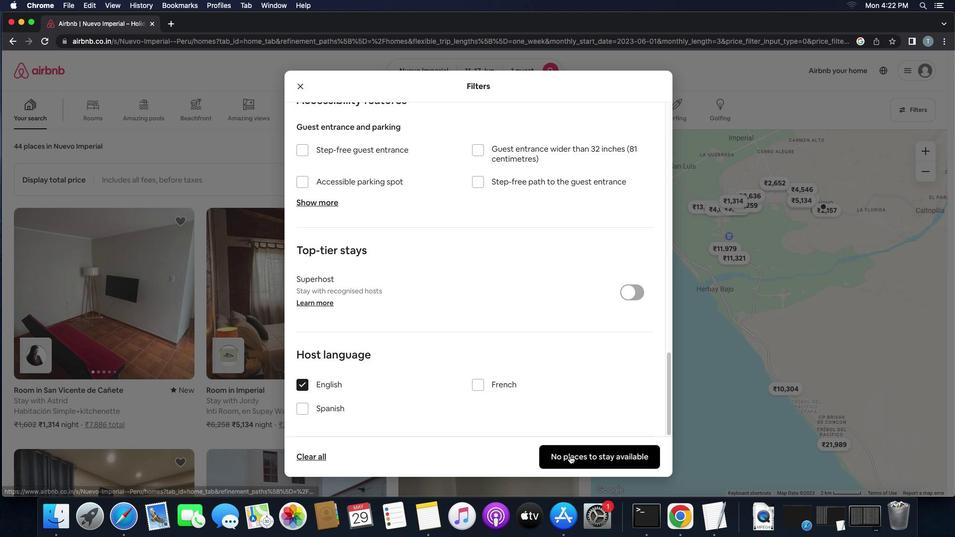 
Action: Mouse moved to (535, 470)
Screenshot: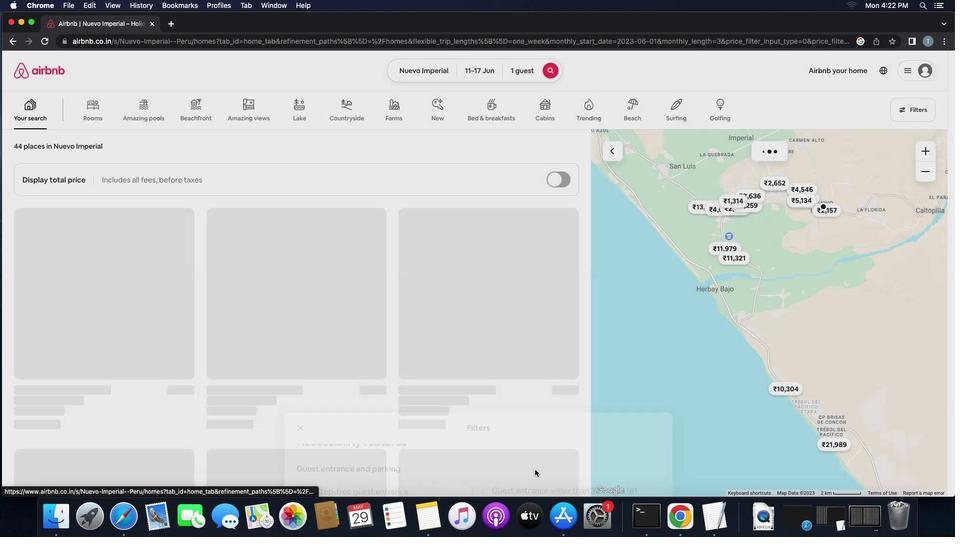 
